 Task: Look for space in Agogo, Ghana from 2nd June, 2023 to 15th June, 2023 for 2 adults in price range Rs.10000 to Rs.15000. Place can be entire place with 1  bedroom having 1 bed and 1 bathroom. Property type can be house, flat, guest house, hotel. Booking option can be shelf check-in. Required host language is English.
Action: Mouse moved to (556, 66)
Screenshot: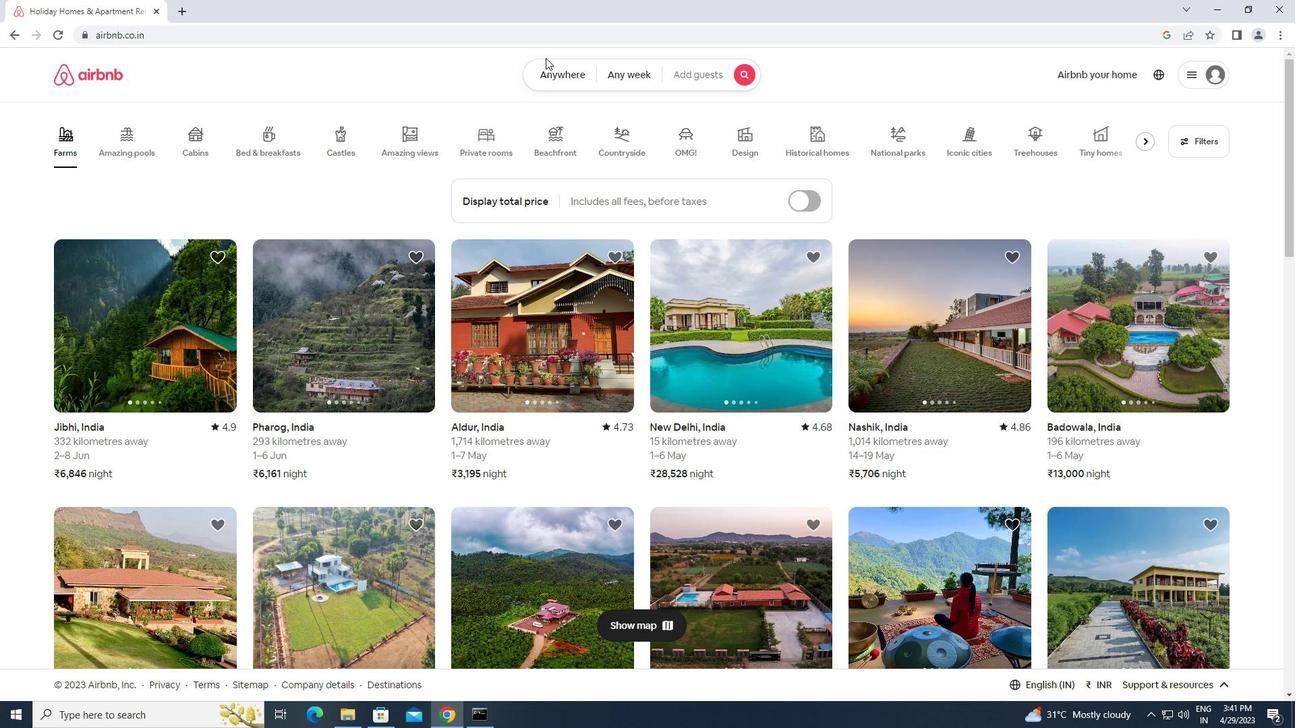 
Action: Mouse pressed left at (556, 66)
Screenshot: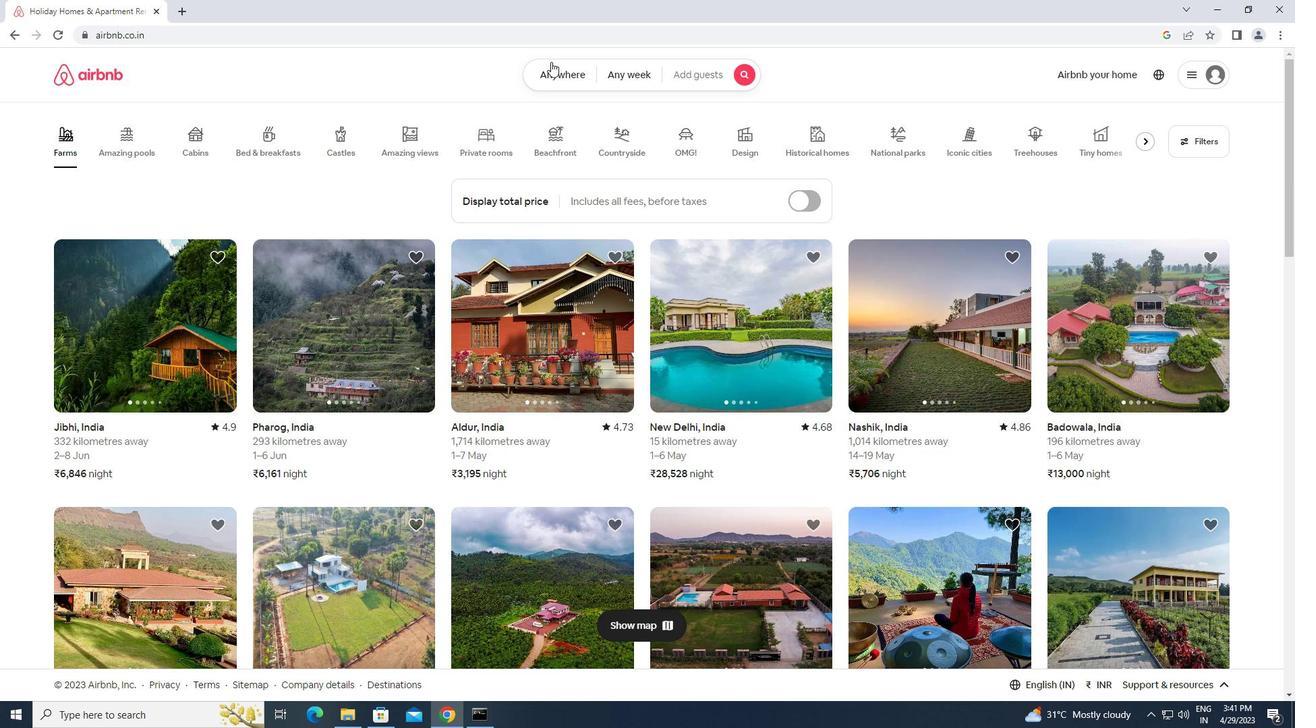 
Action: Mouse moved to (488, 118)
Screenshot: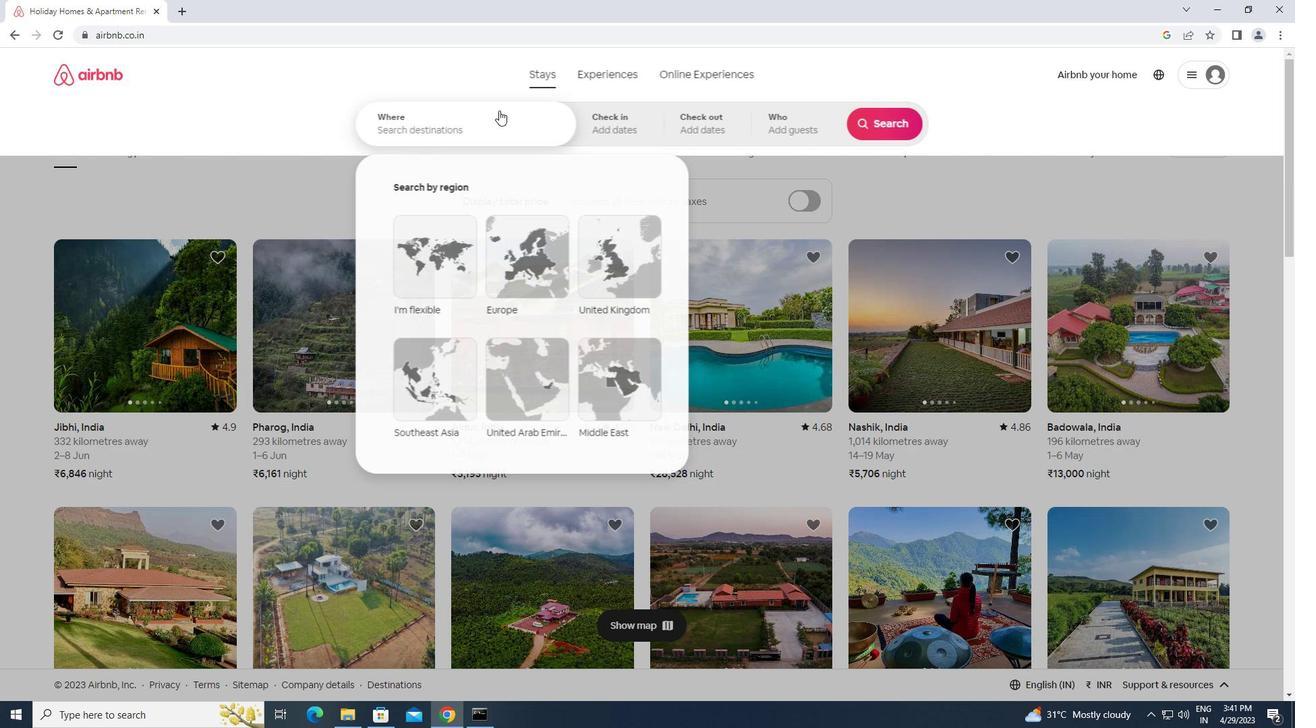
Action: Mouse pressed left at (488, 118)
Screenshot: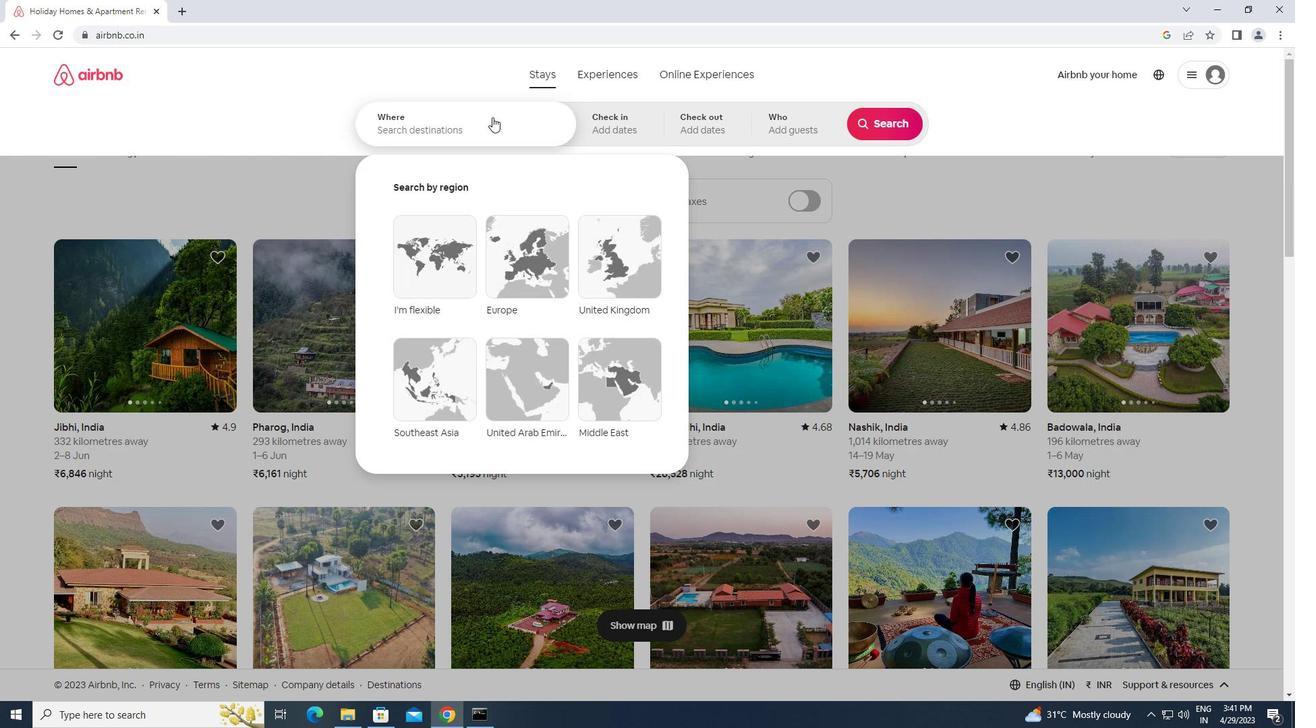 
Action: Key pressed <Key.caps_lock>a<Key.caps_lock>gogo,<Key.space><Key.caps_lock>g<Key.caps_lock>hana<Key.enter>
Screenshot: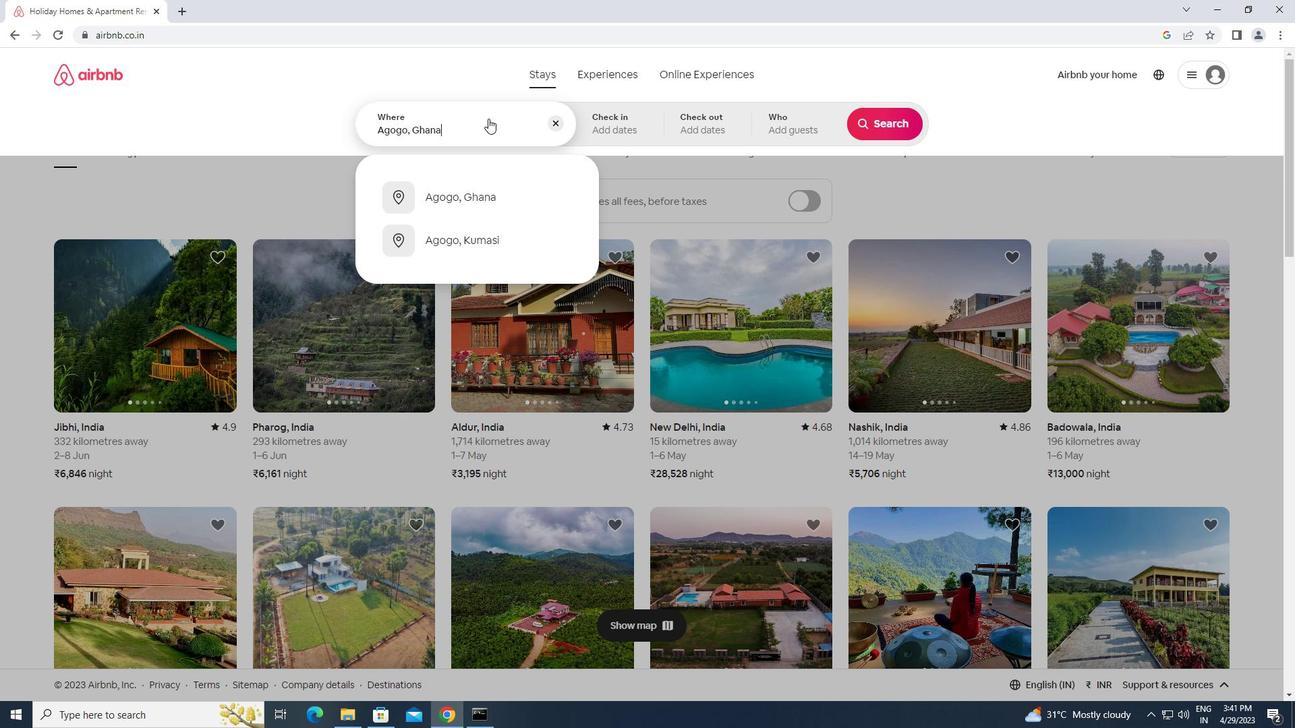 
Action: Mouse moved to (880, 232)
Screenshot: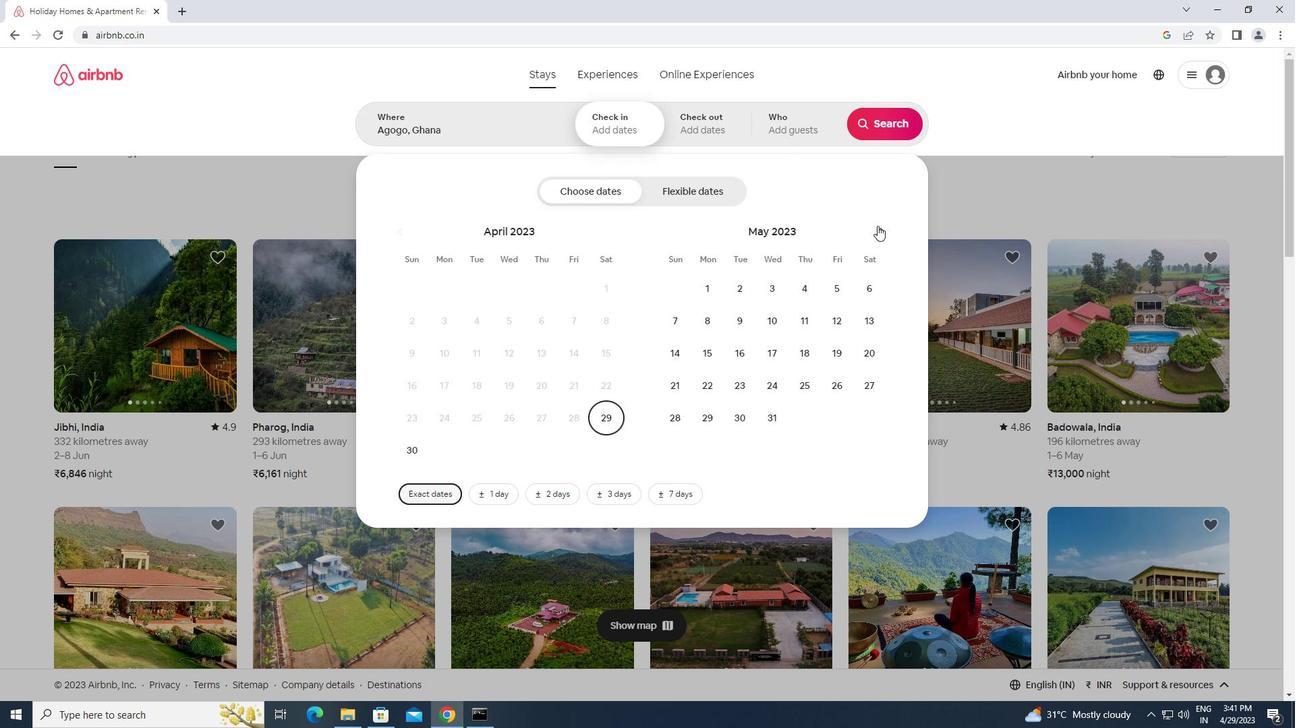
Action: Mouse pressed left at (880, 232)
Screenshot: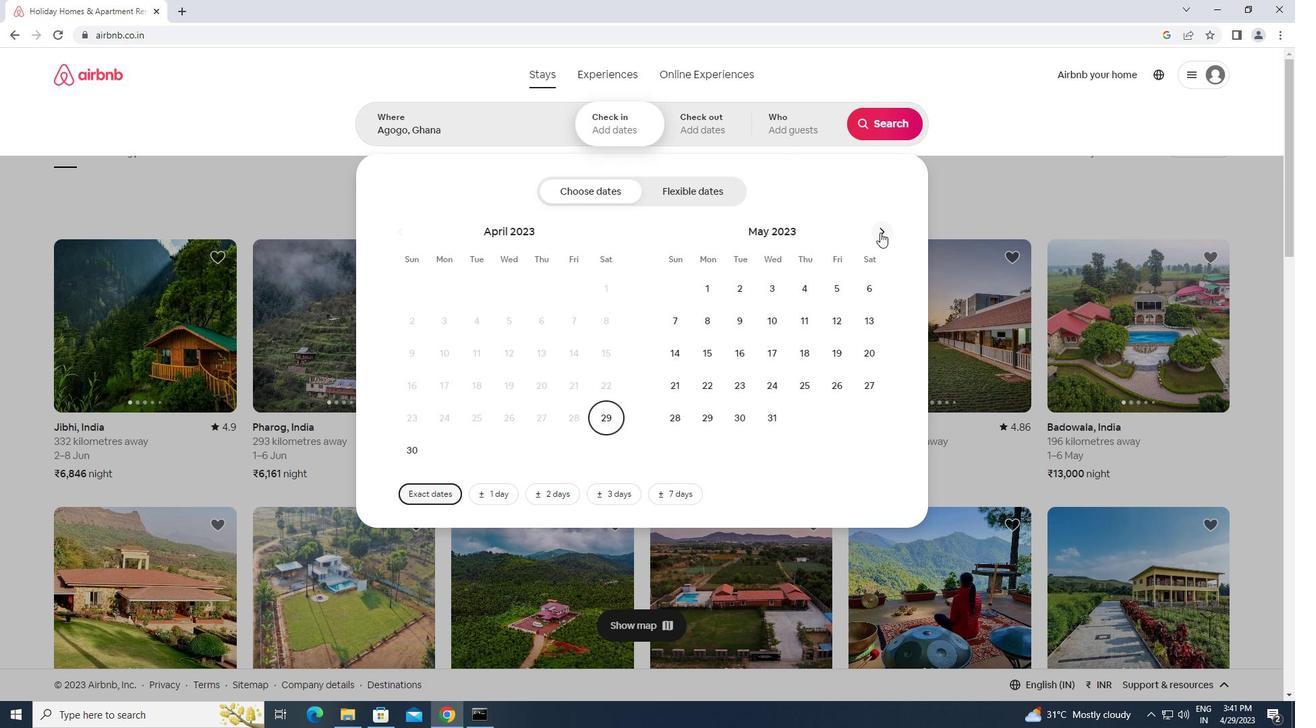 
Action: Mouse moved to (837, 289)
Screenshot: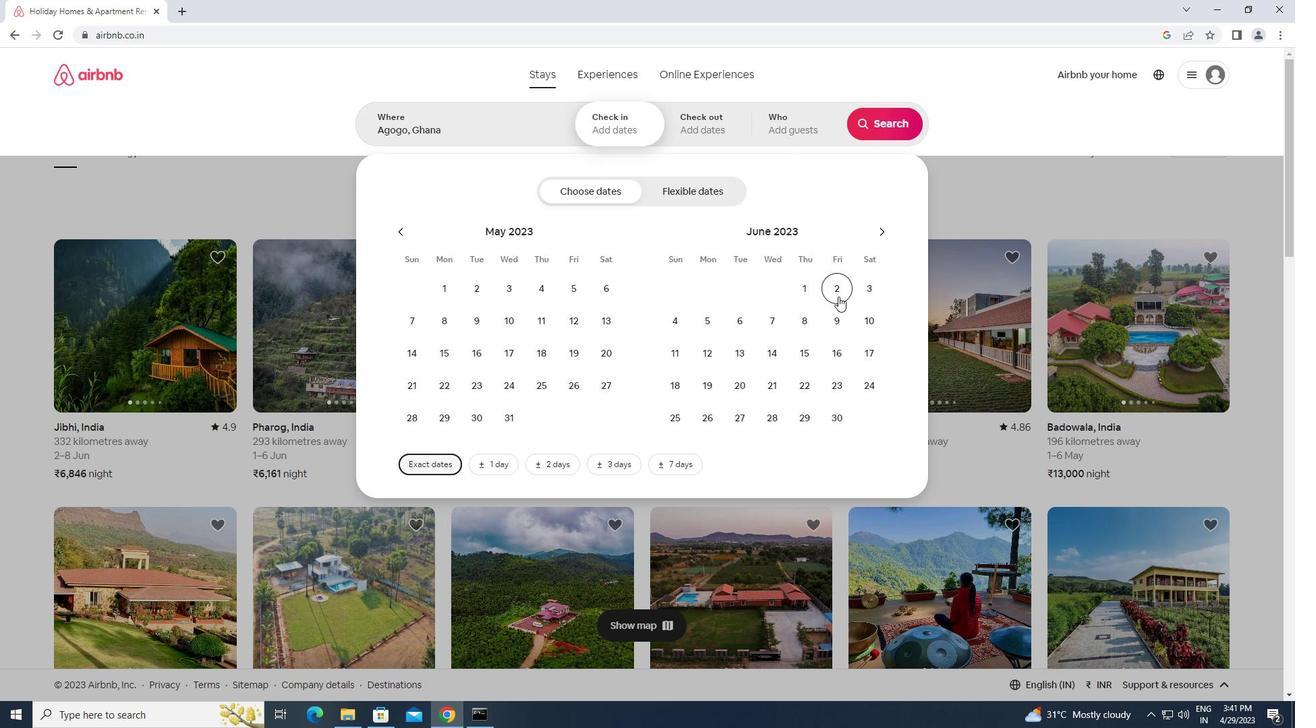 
Action: Mouse pressed left at (837, 289)
Screenshot: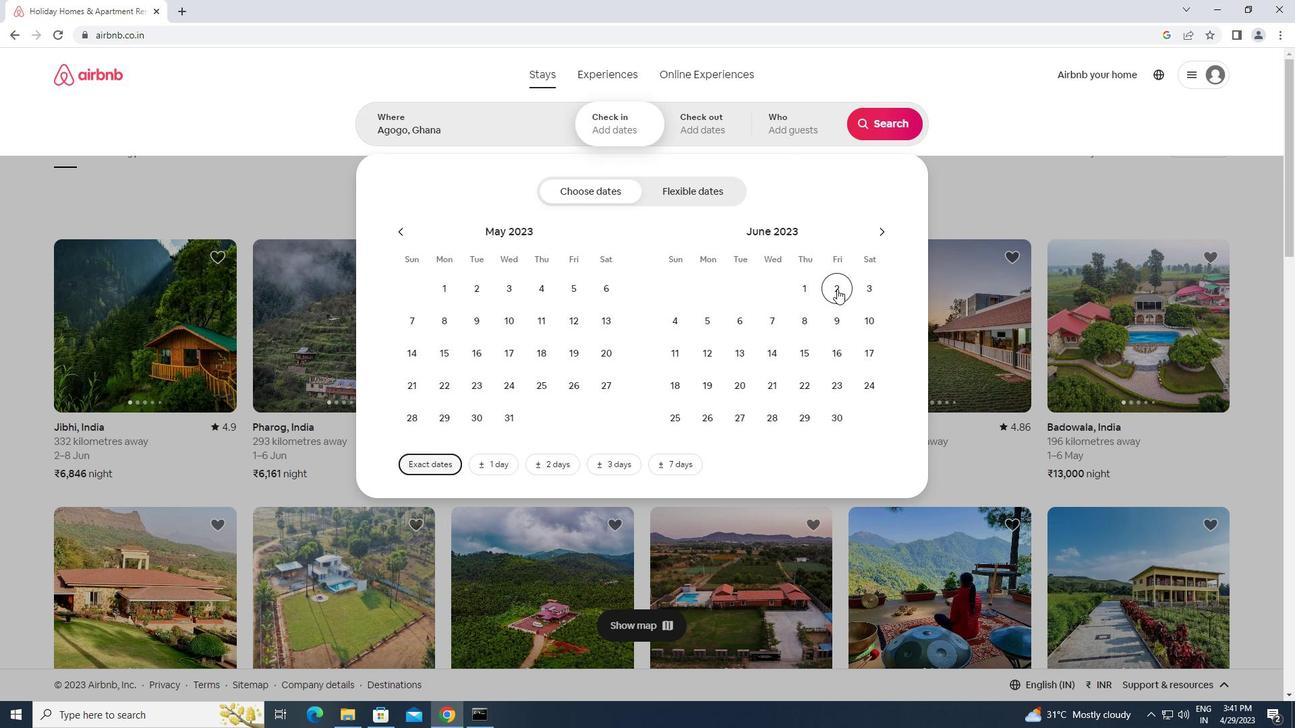 
Action: Mouse moved to (811, 348)
Screenshot: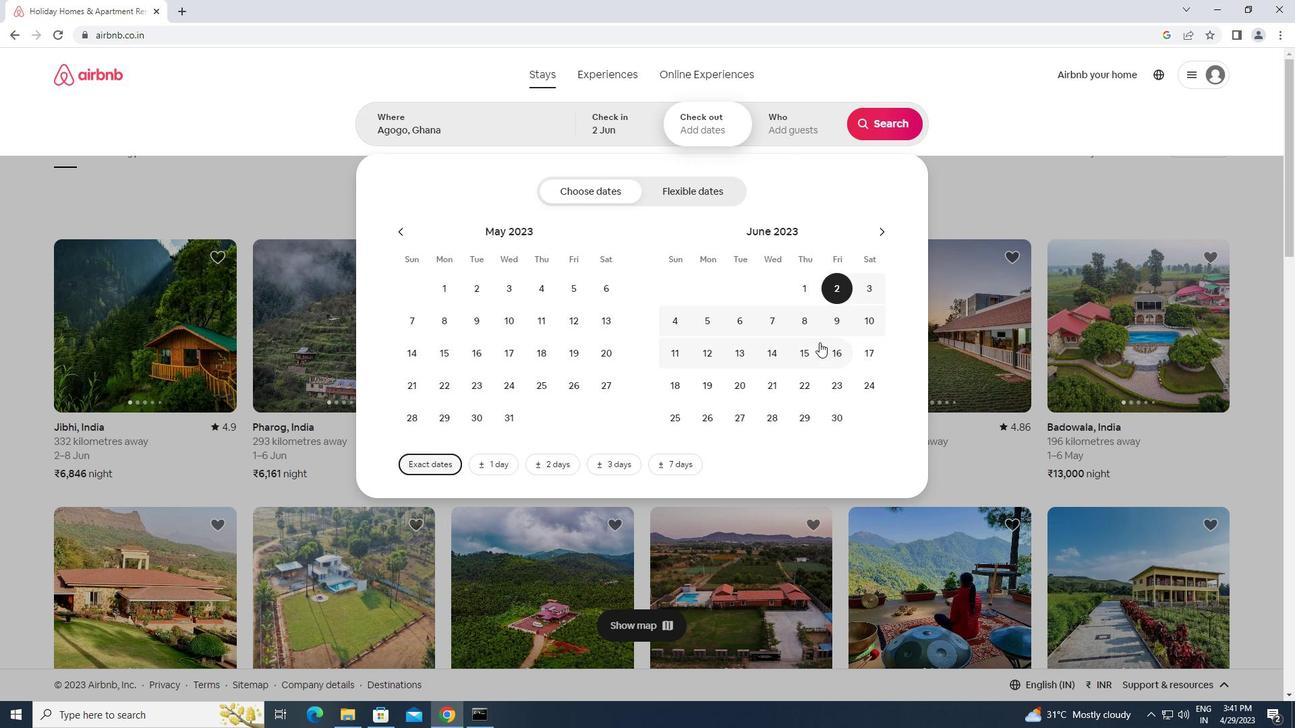 
Action: Mouse pressed left at (811, 348)
Screenshot: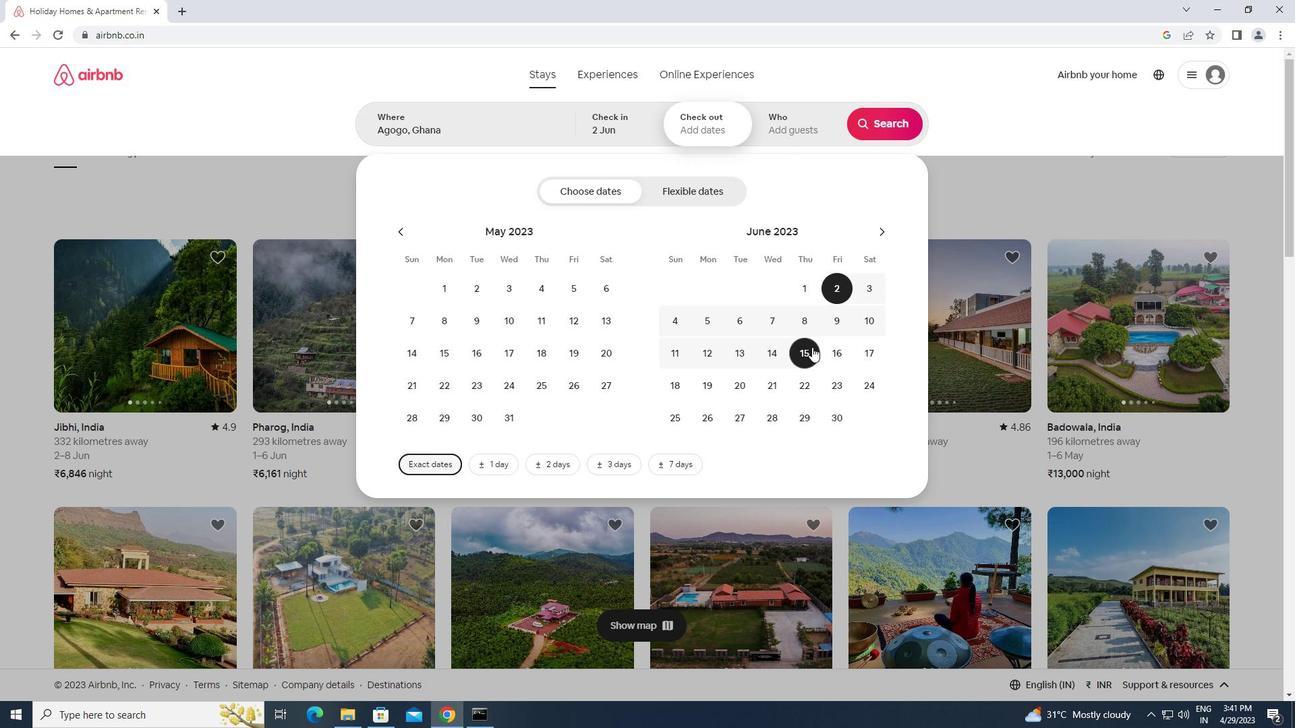 
Action: Mouse moved to (799, 126)
Screenshot: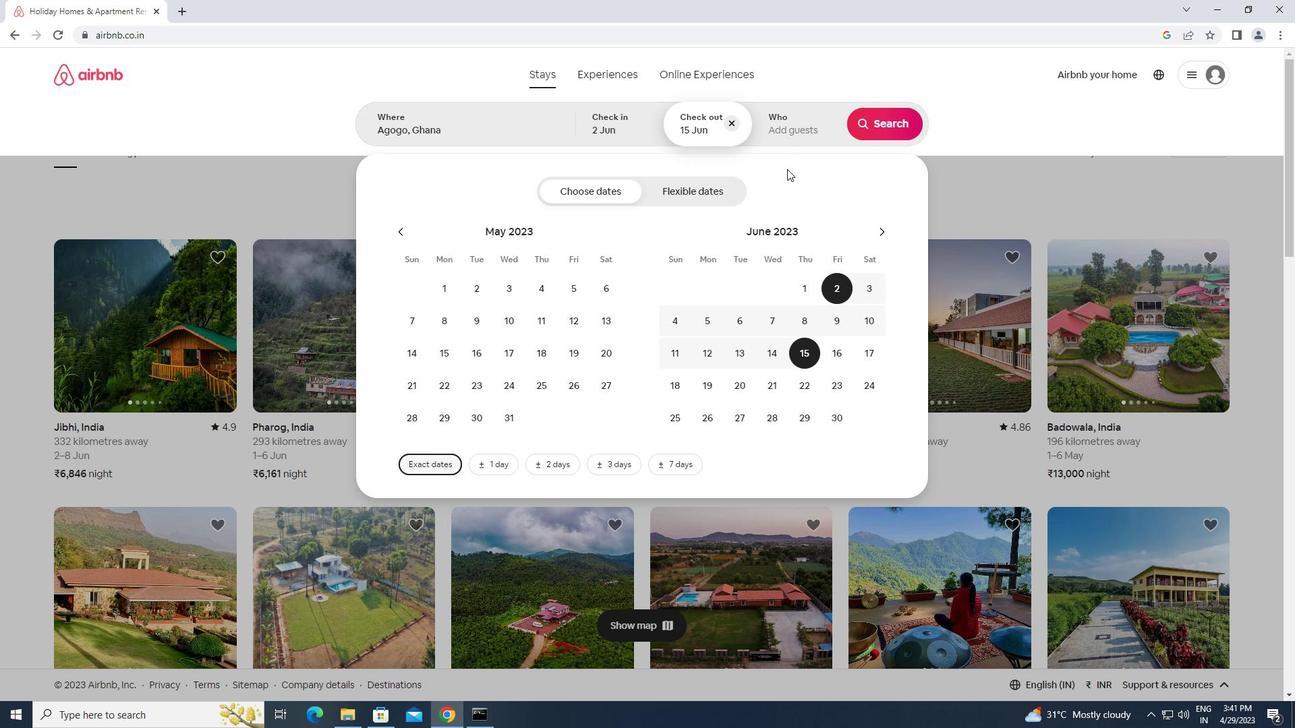 
Action: Mouse pressed left at (799, 126)
Screenshot: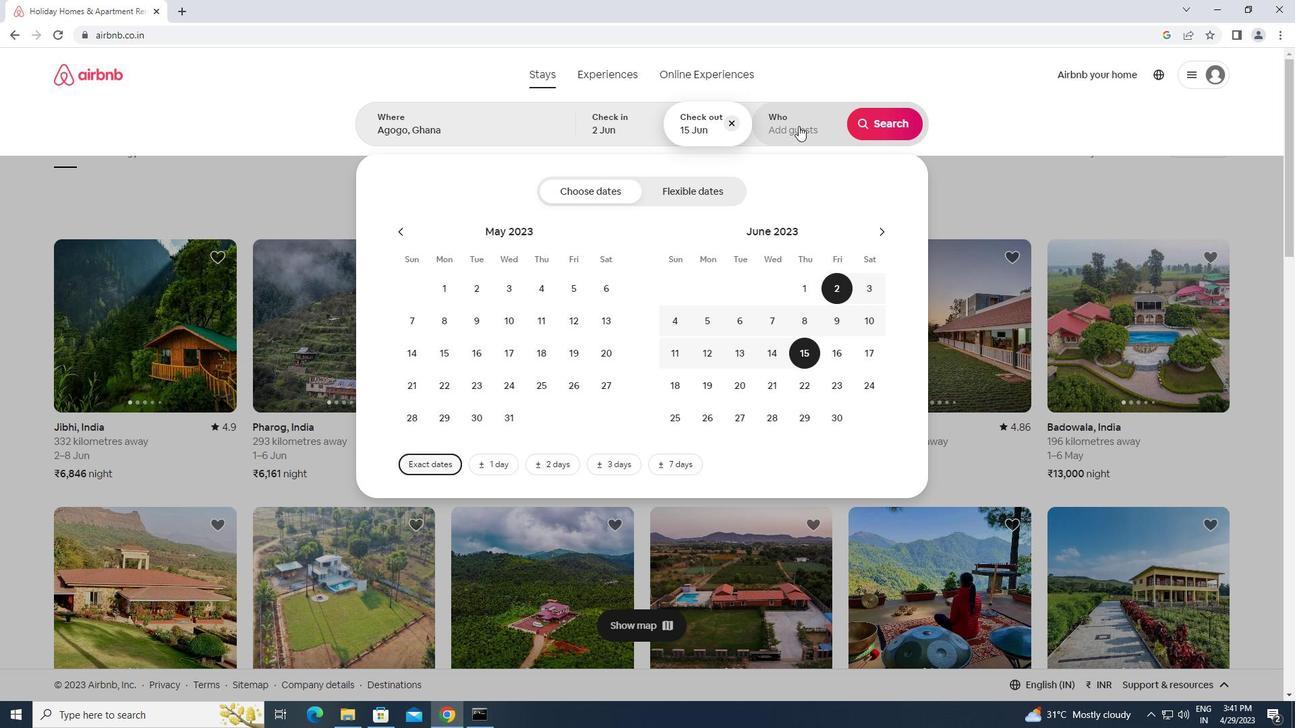 
Action: Mouse moved to (886, 191)
Screenshot: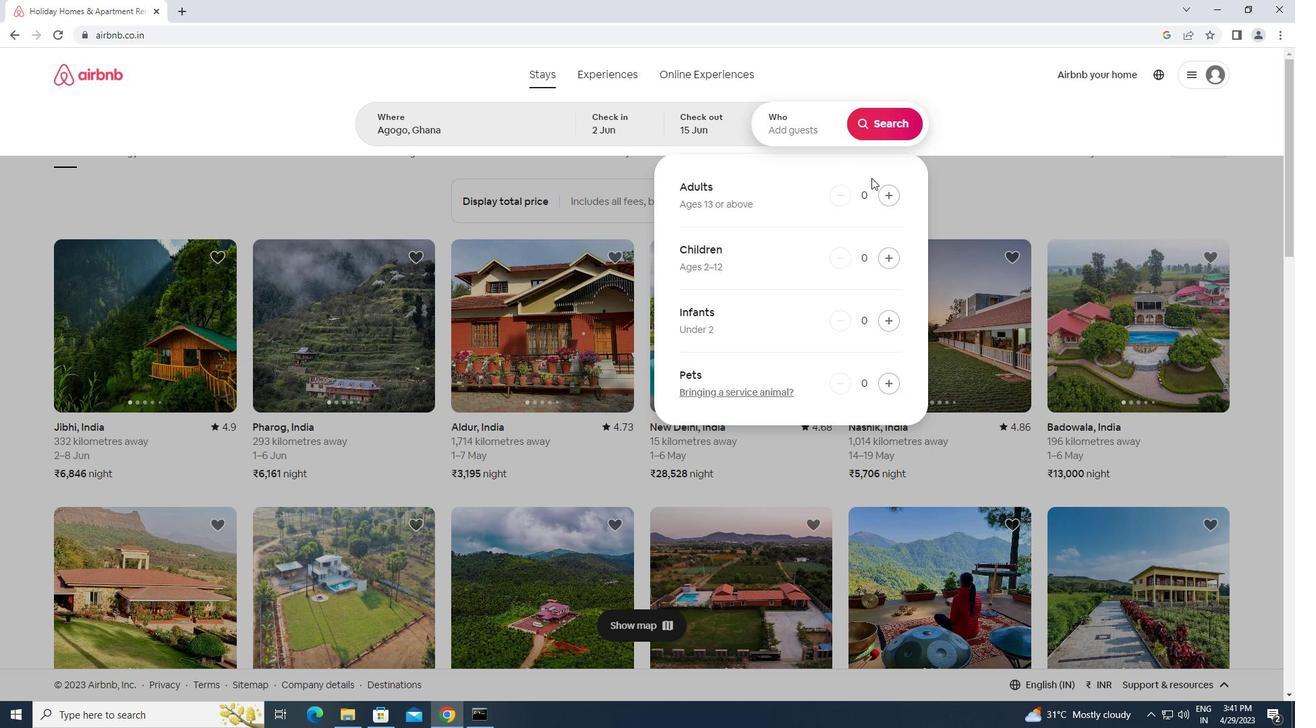 
Action: Mouse pressed left at (886, 191)
Screenshot: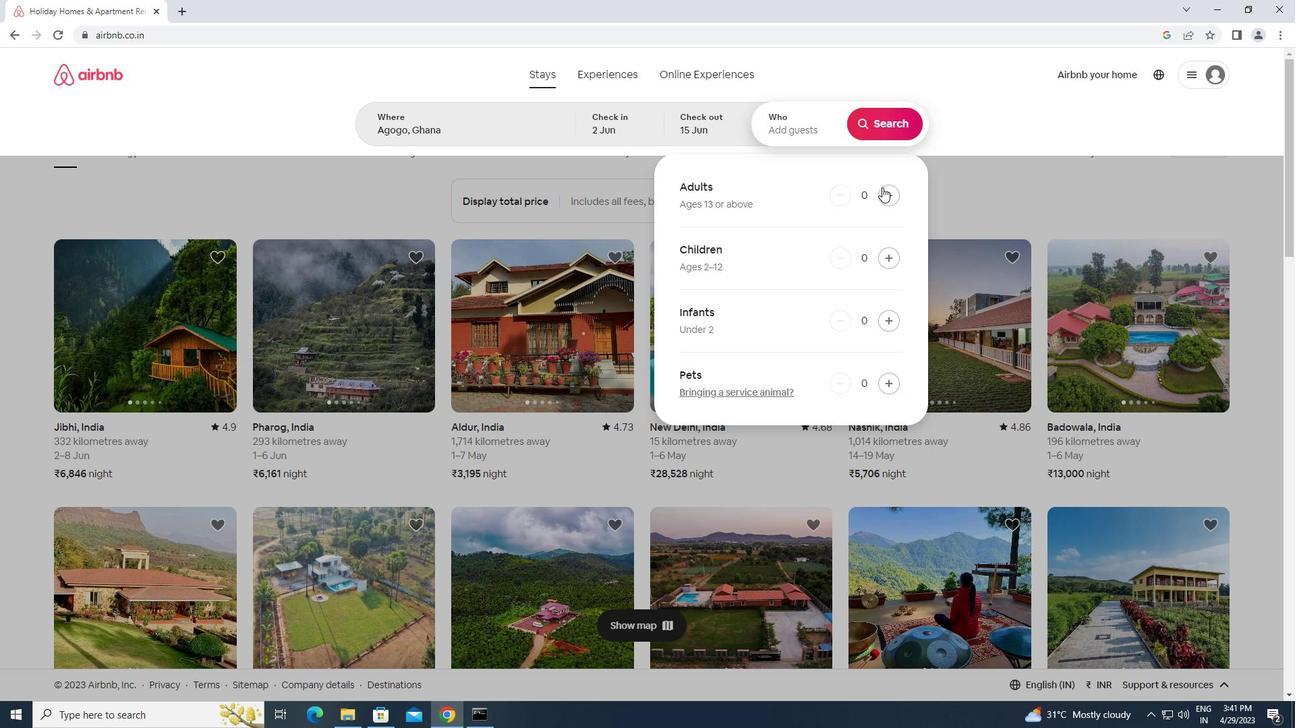 
Action: Mouse pressed left at (886, 191)
Screenshot: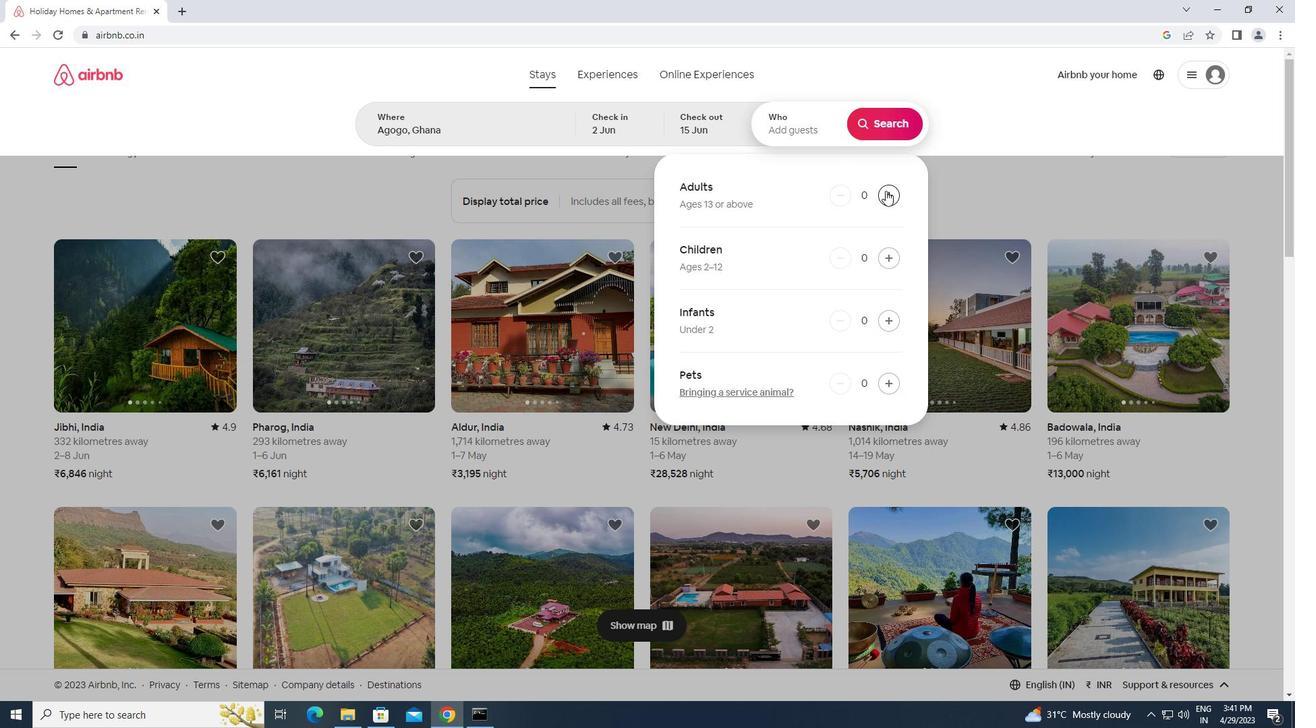 
Action: Mouse moved to (868, 121)
Screenshot: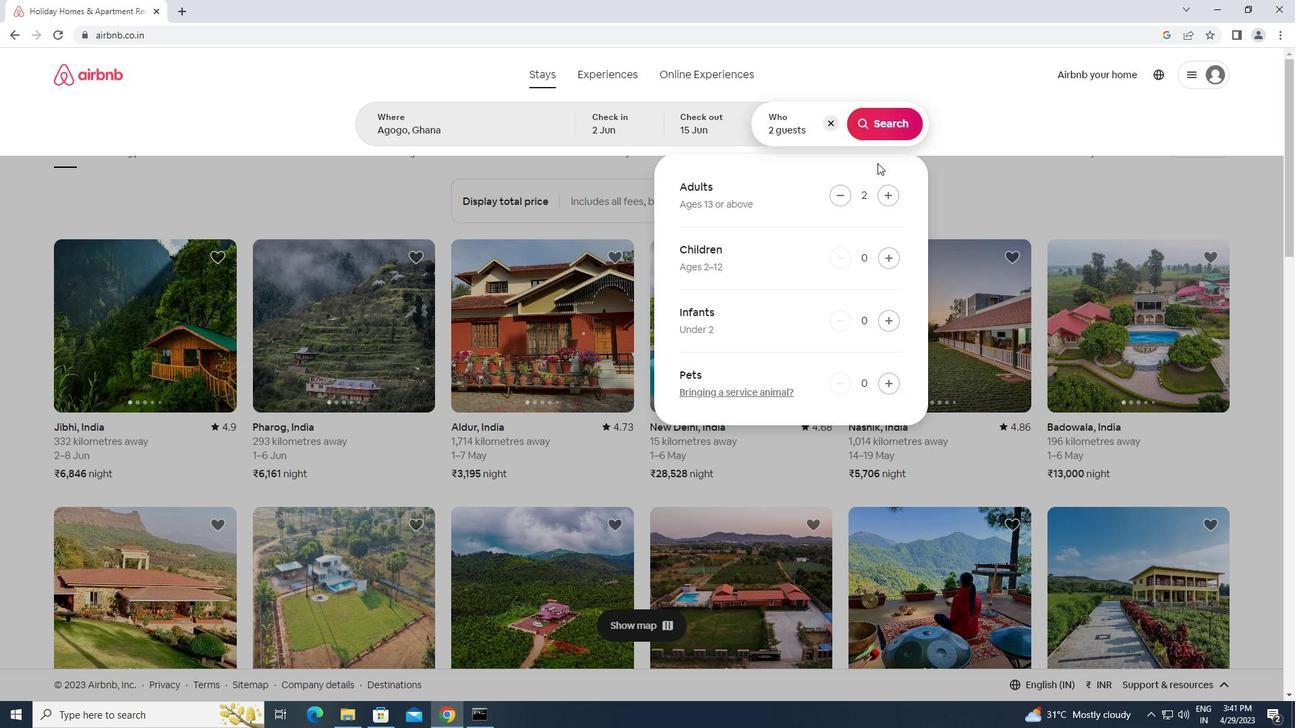 
Action: Mouse pressed left at (868, 121)
Screenshot: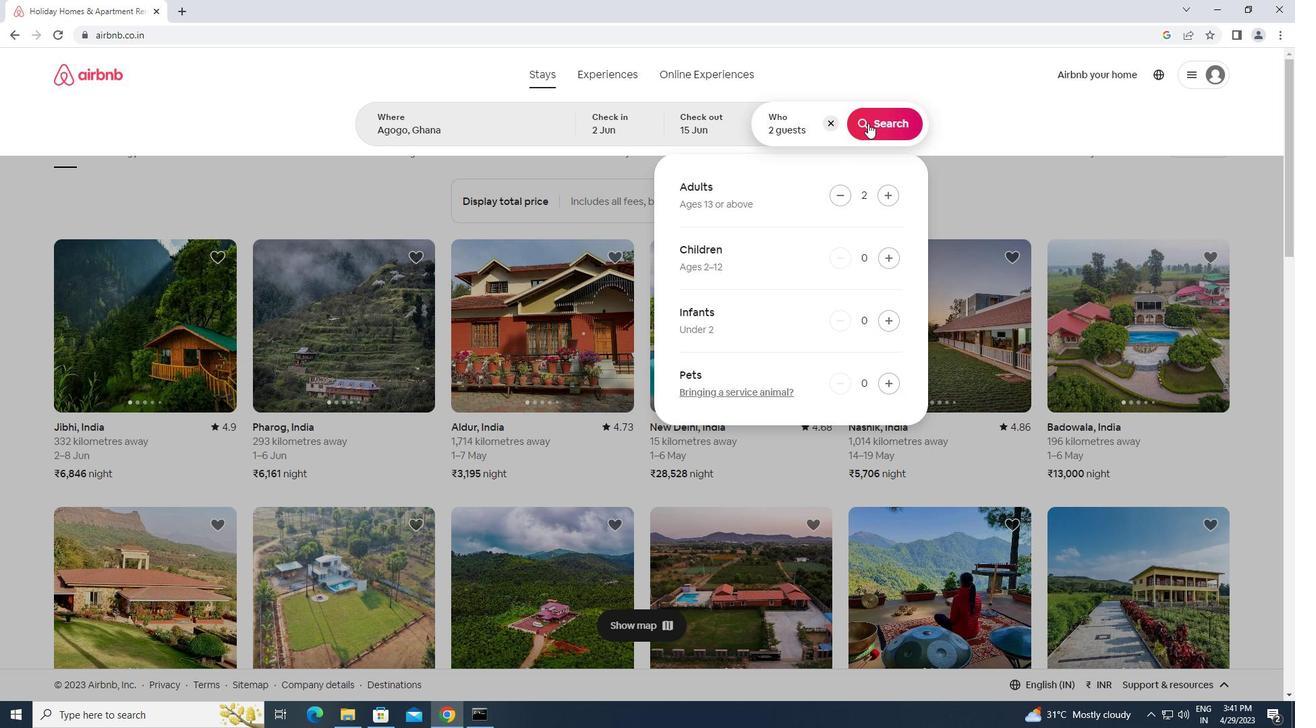 
Action: Mouse moved to (1229, 126)
Screenshot: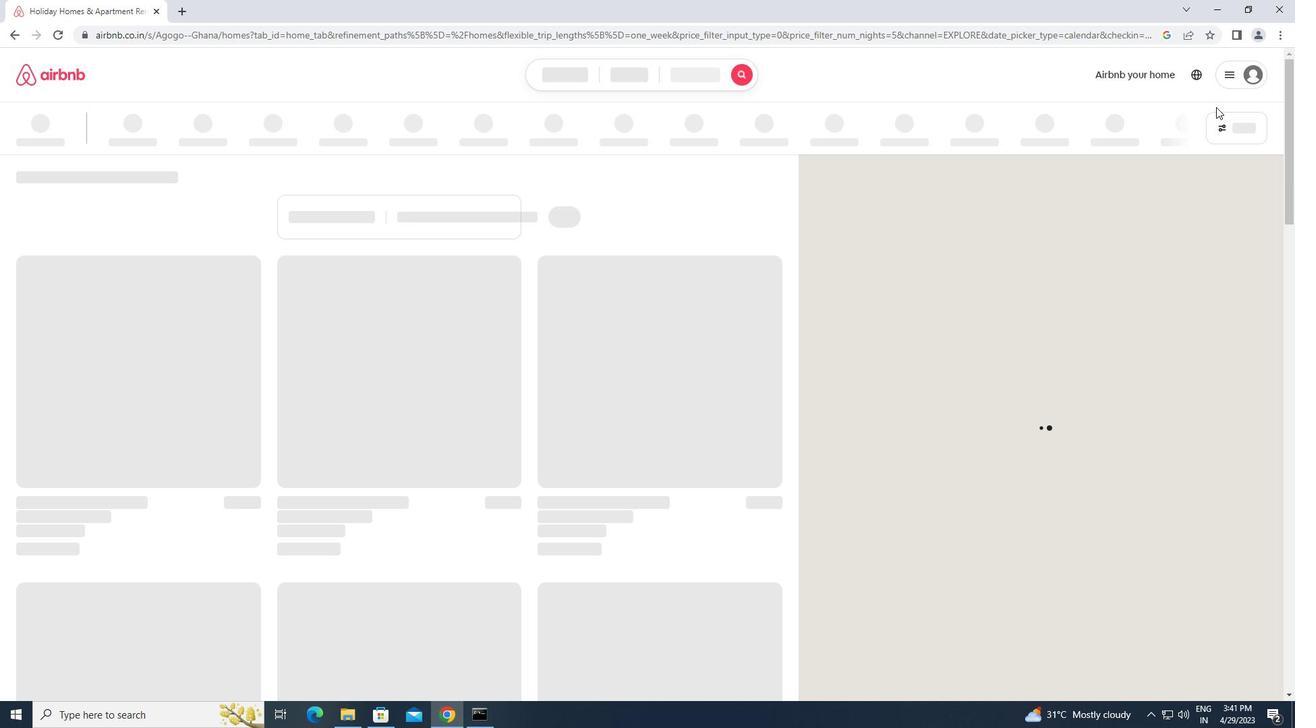 
Action: Mouse pressed left at (1229, 126)
Screenshot: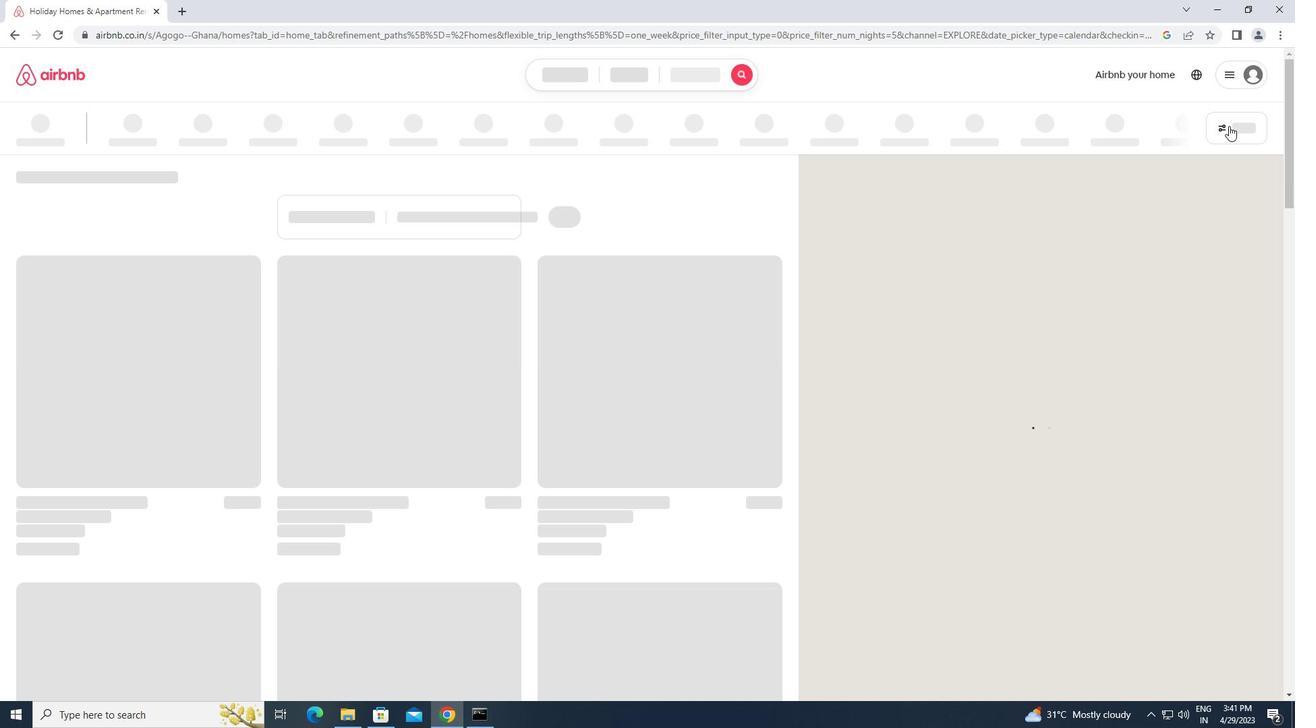 
Action: Mouse moved to (559, 296)
Screenshot: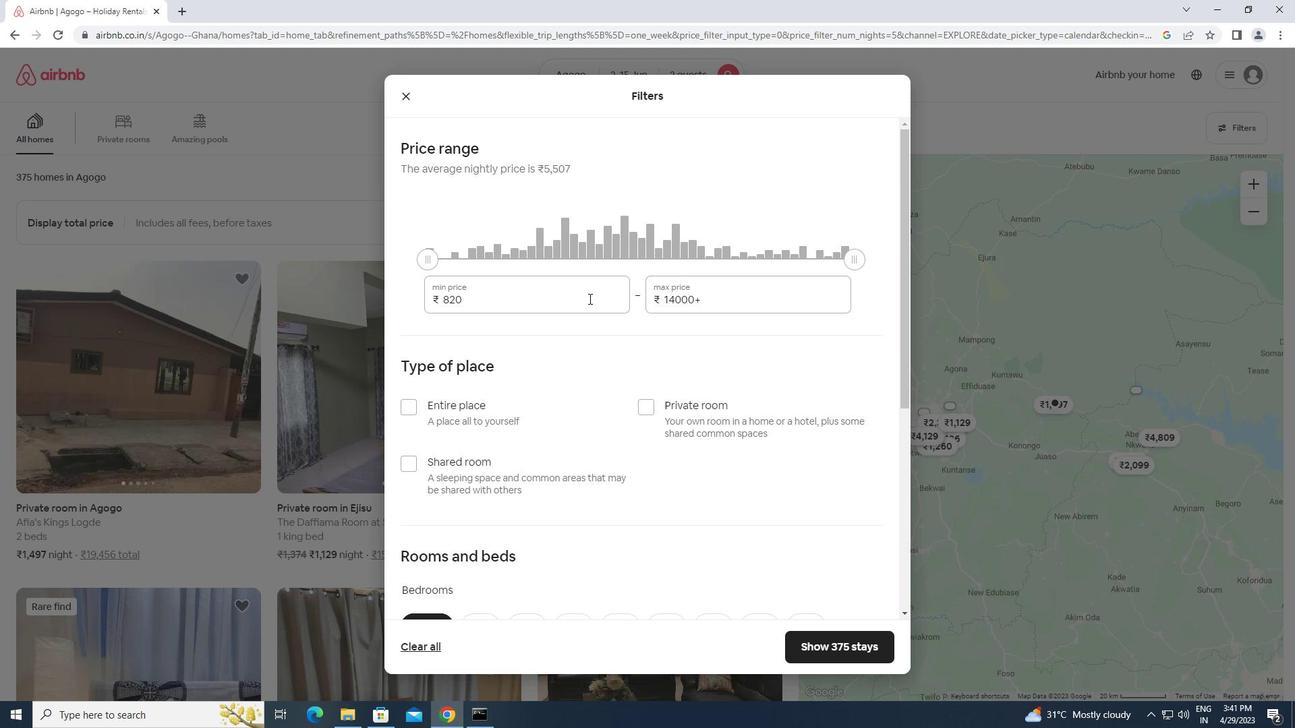
Action: Mouse pressed left at (559, 296)
Screenshot: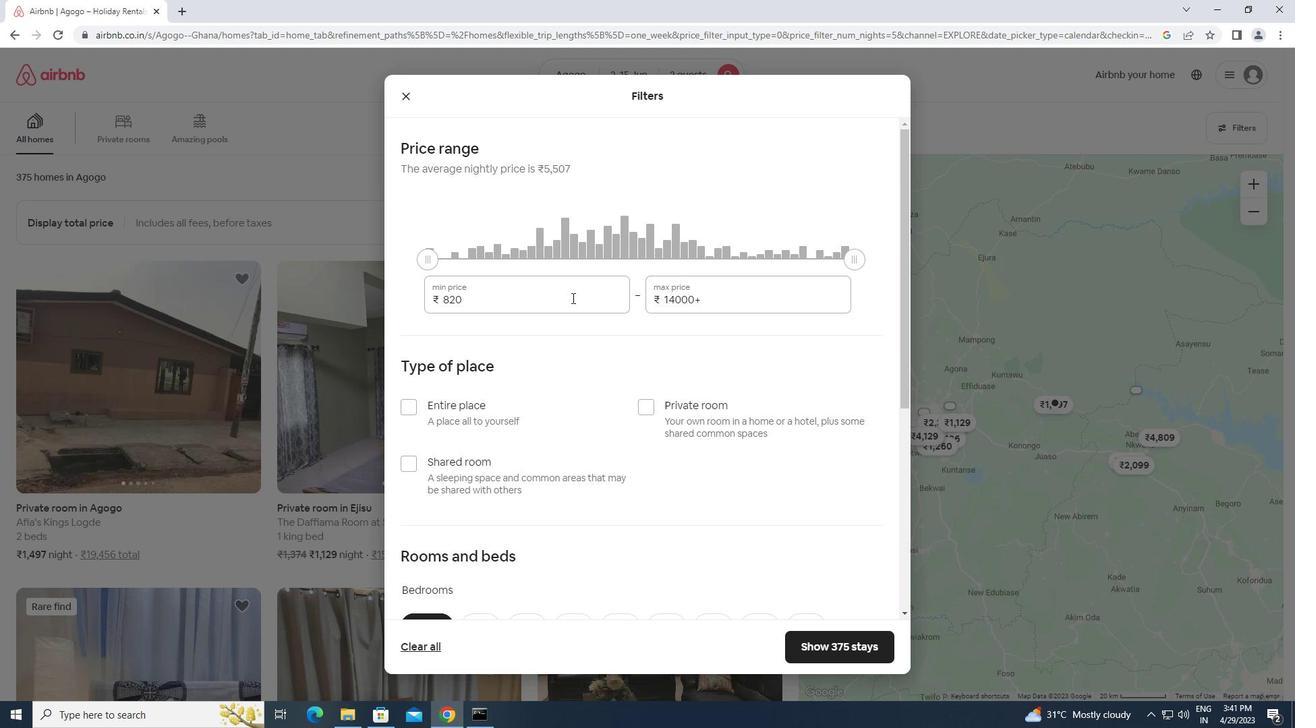 
Action: Mouse moved to (417, 309)
Screenshot: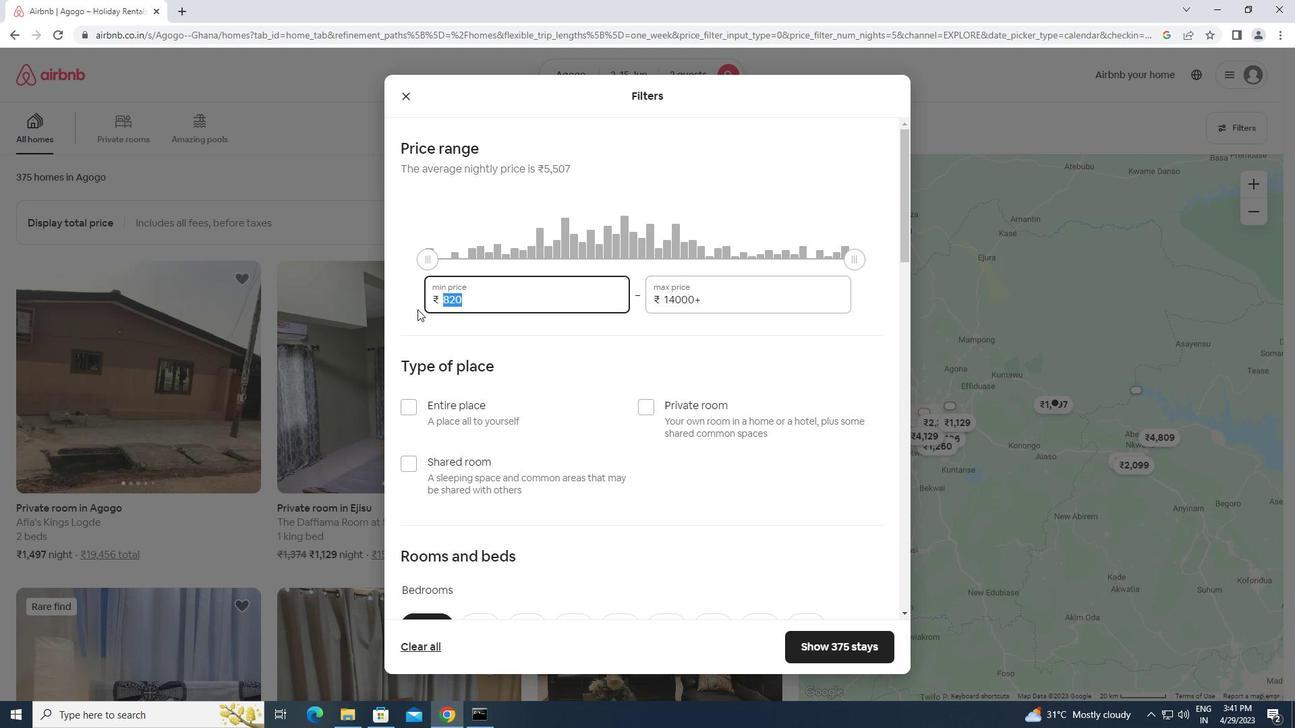 
Action: Key pressed 10000<Key.tab><Key.backspace><Key.backspace><Key.backspace><Key.backspace><Key.backspace><Key.backspace><Key.backspace><Key.backspace><Key.backspace><Key.backspace><Key.backspace><Key.backspace><Key.backspace><Key.backspace><Key.backspace><Key.backspace><Key.backspace>15000
Screenshot: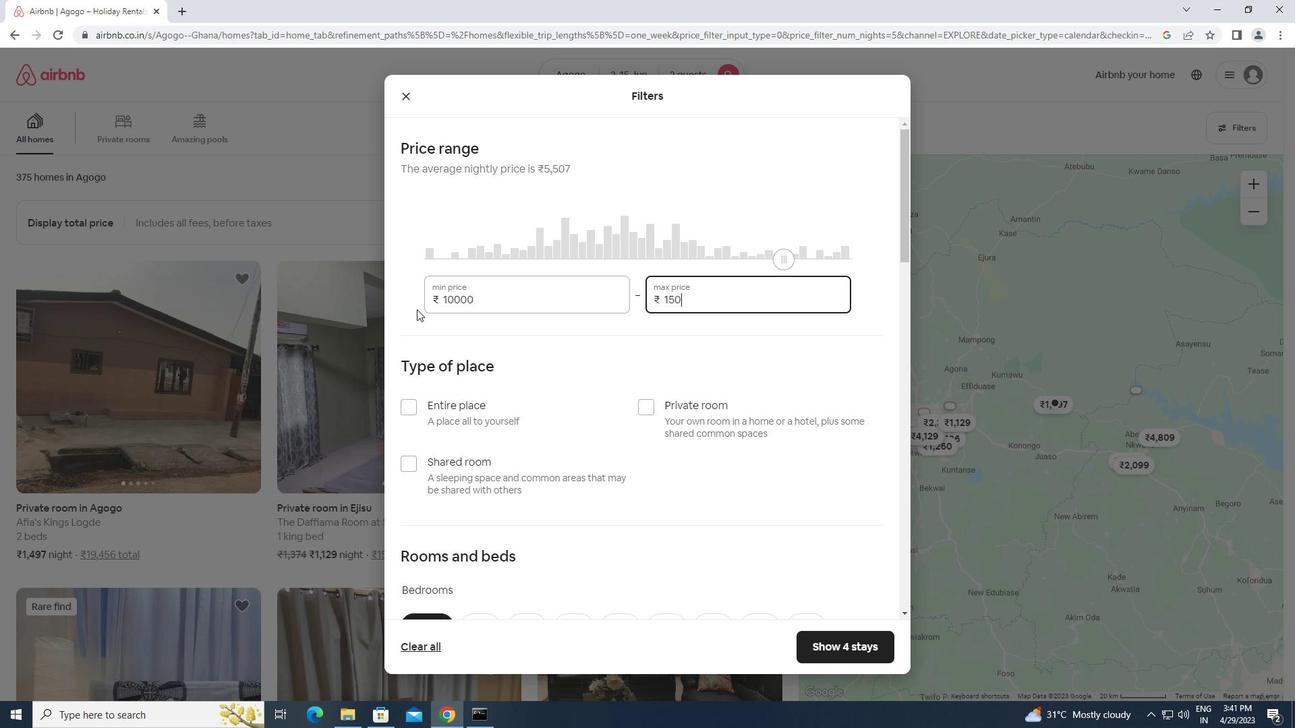 
Action: Mouse moved to (419, 406)
Screenshot: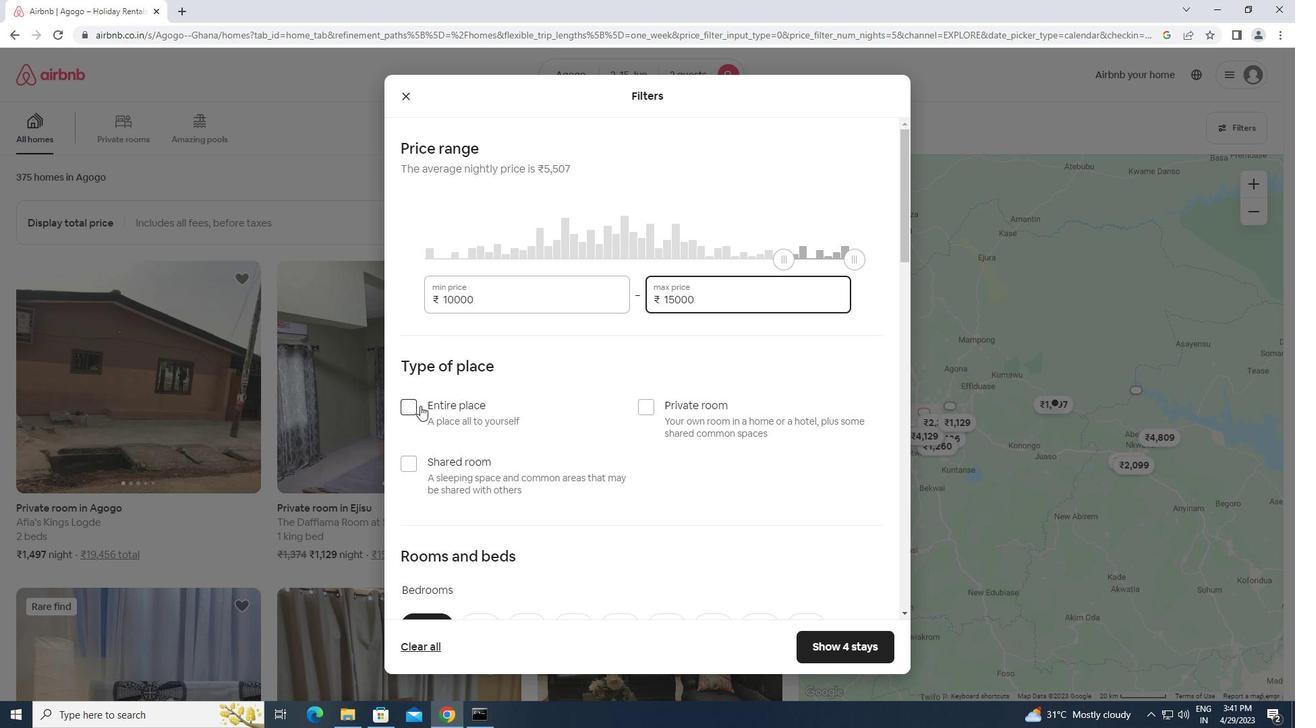 
Action: Mouse pressed left at (419, 406)
Screenshot: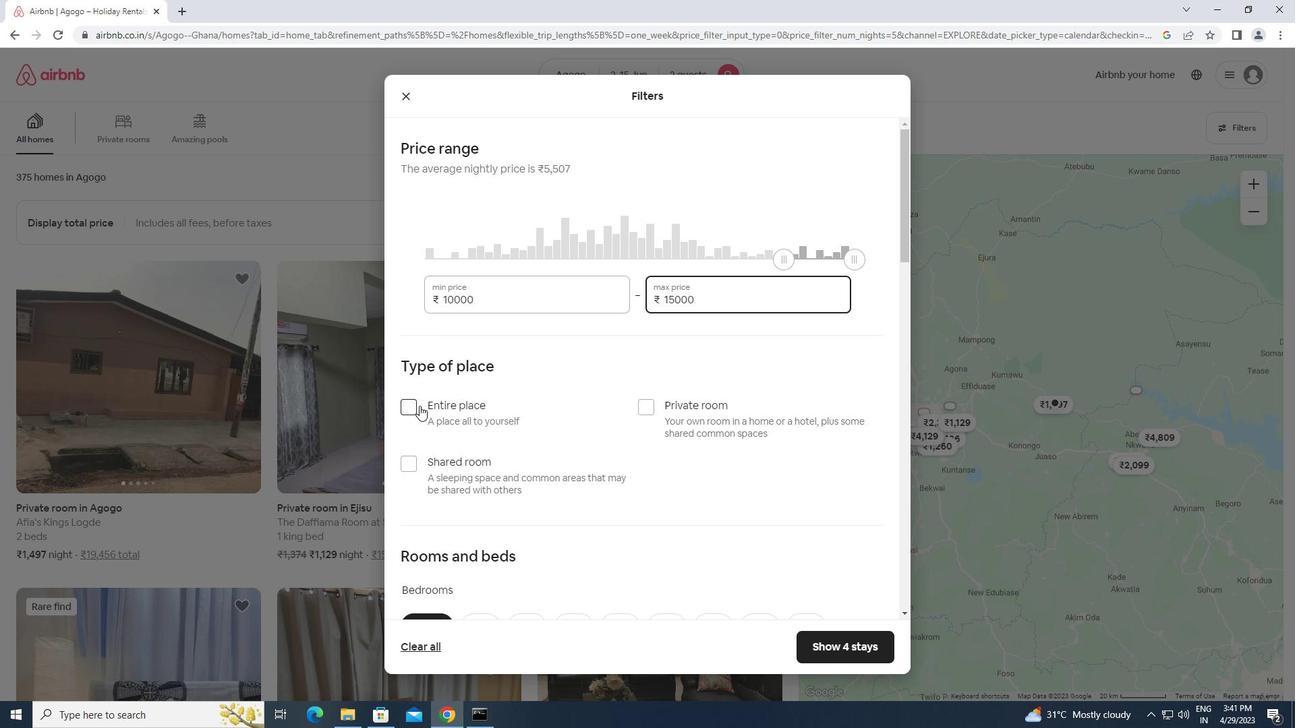 
Action: Mouse moved to (593, 369)
Screenshot: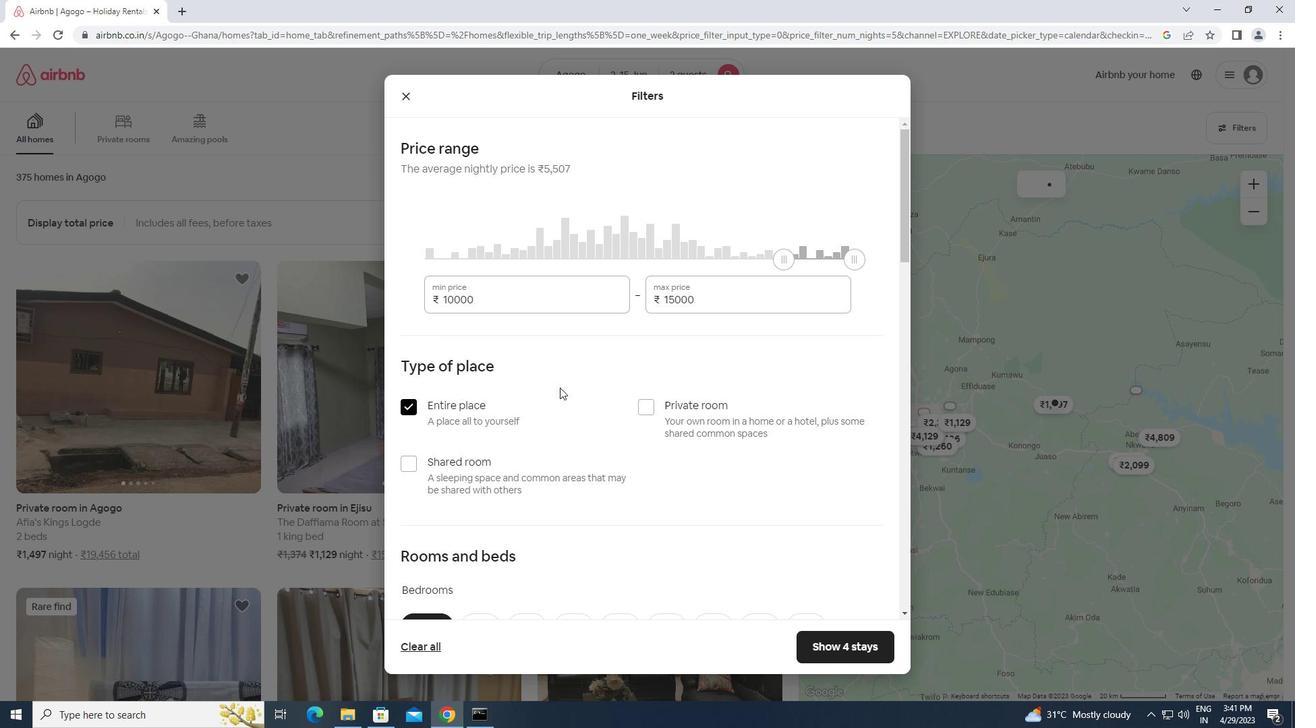 
Action: Mouse scrolled (593, 369) with delta (0, 0)
Screenshot: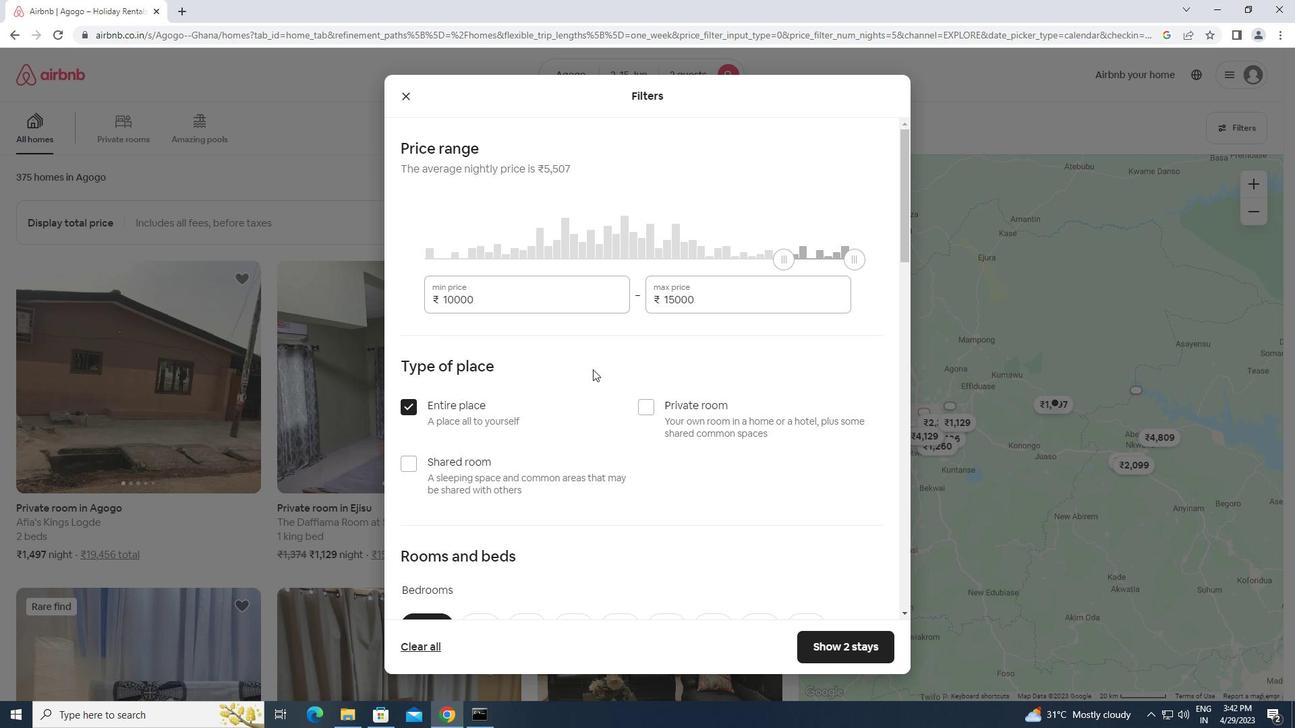 
Action: Mouse scrolled (593, 369) with delta (0, 0)
Screenshot: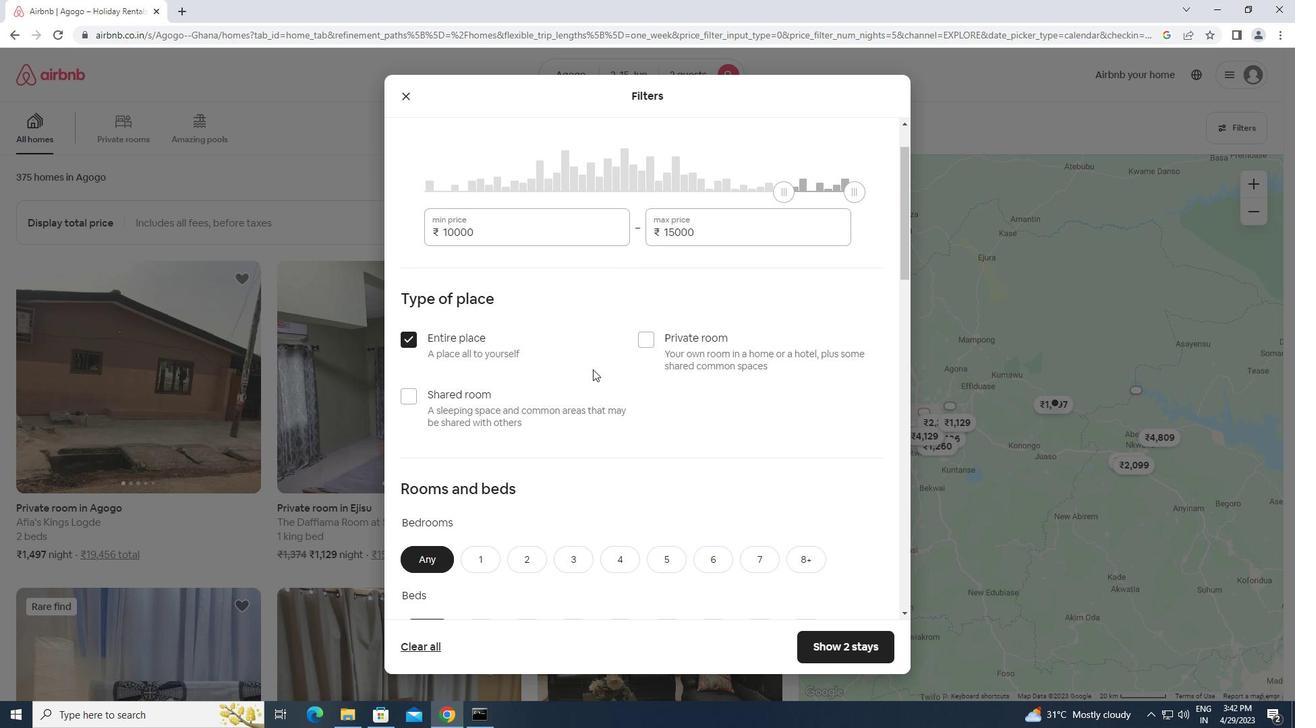 
Action: Mouse moved to (575, 383)
Screenshot: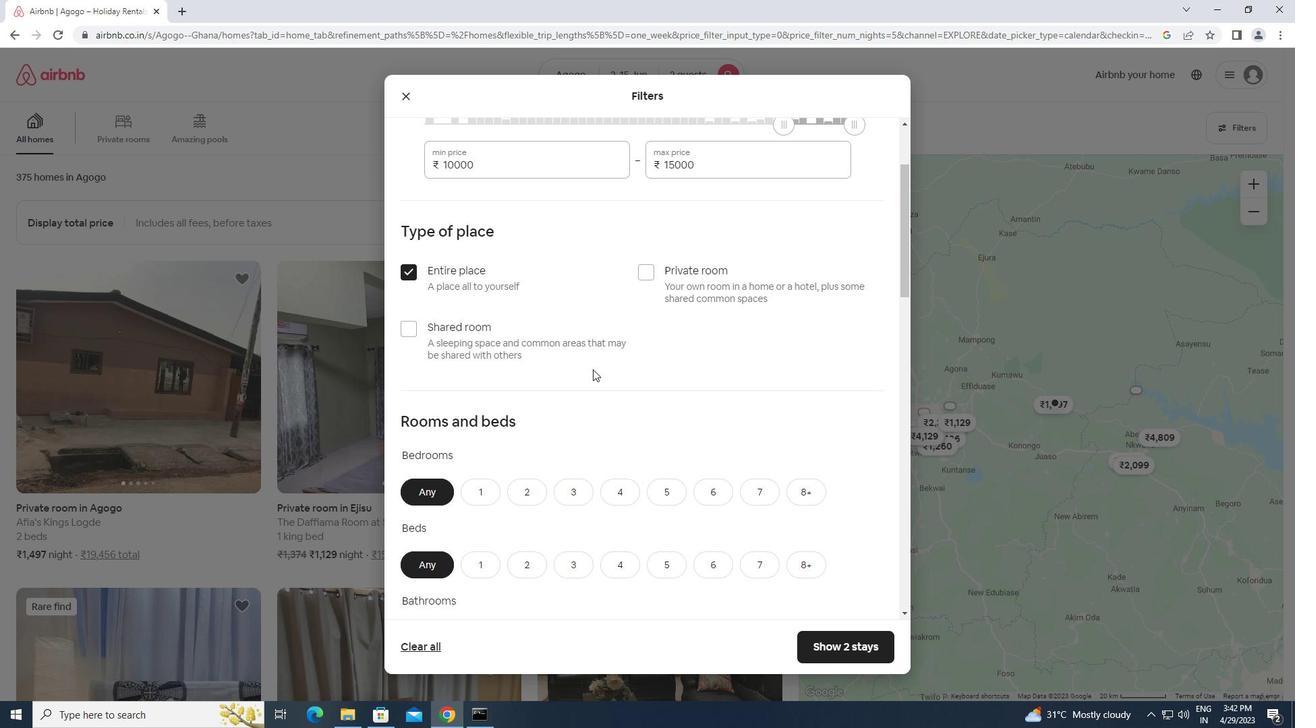 
Action: Mouse scrolled (575, 382) with delta (0, 0)
Screenshot: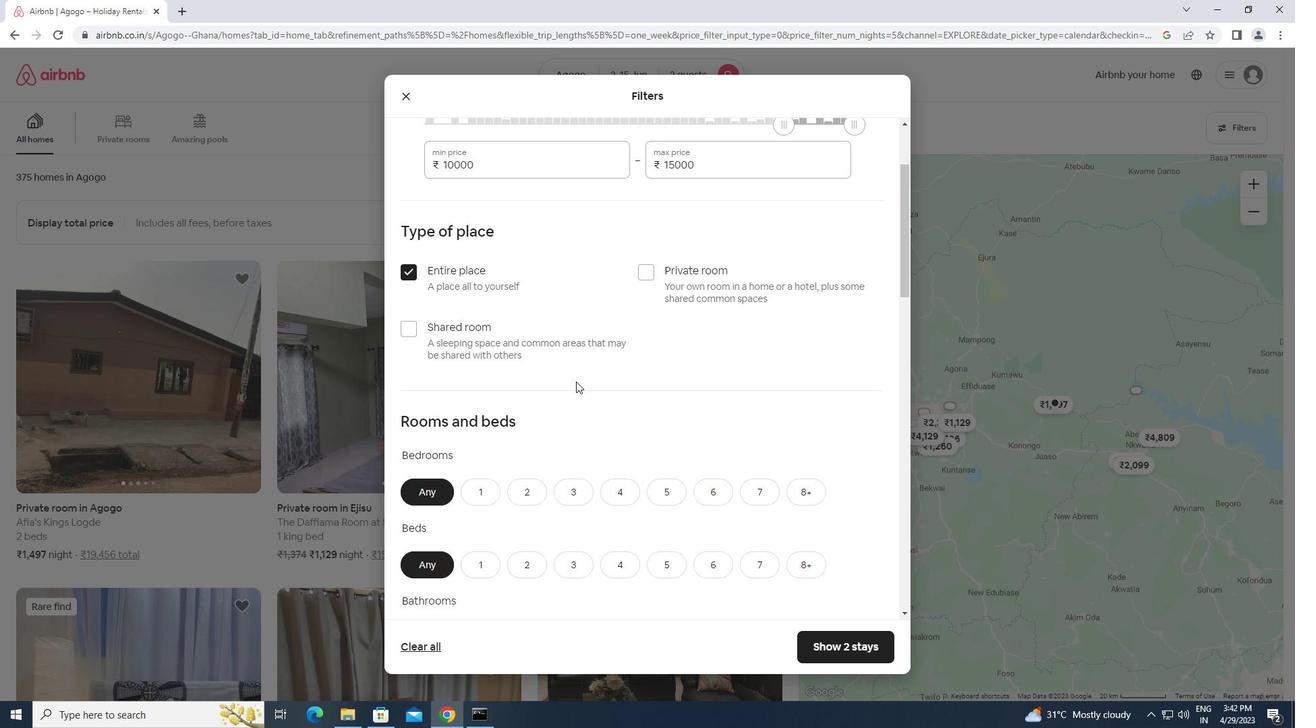 
Action: Mouse scrolled (575, 382) with delta (0, 0)
Screenshot: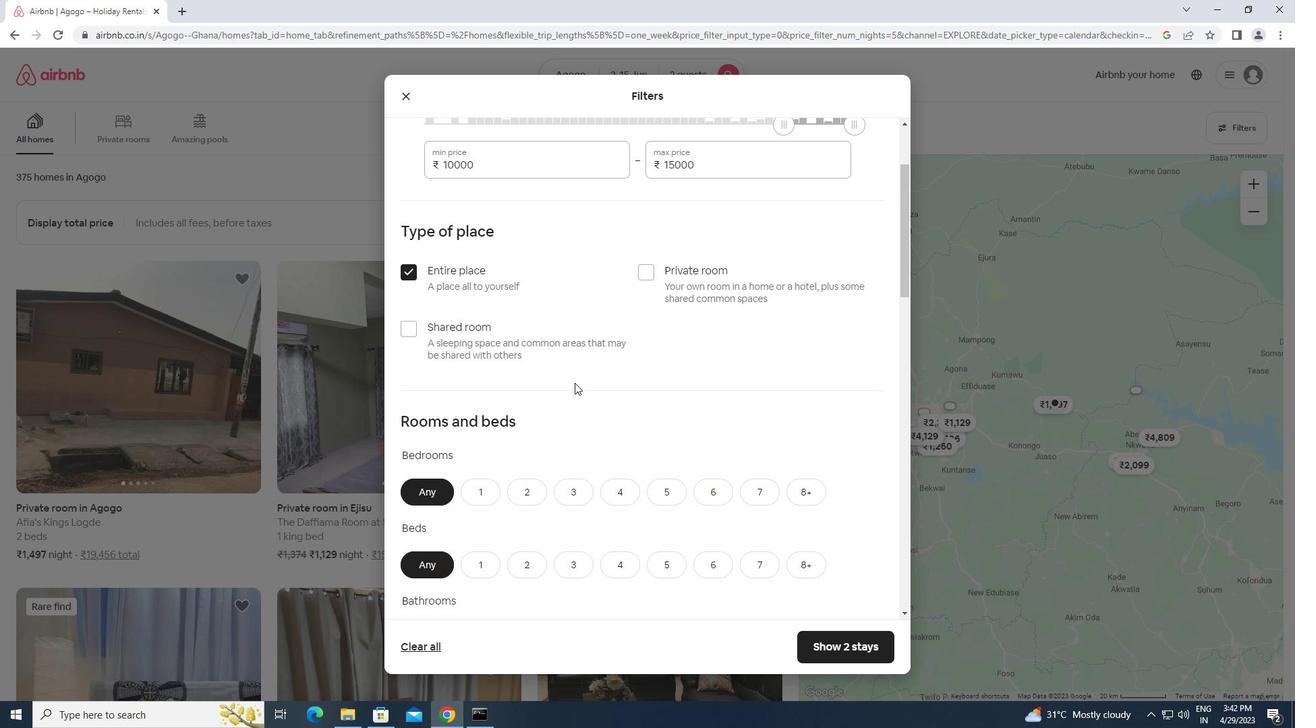 
Action: Mouse moved to (477, 355)
Screenshot: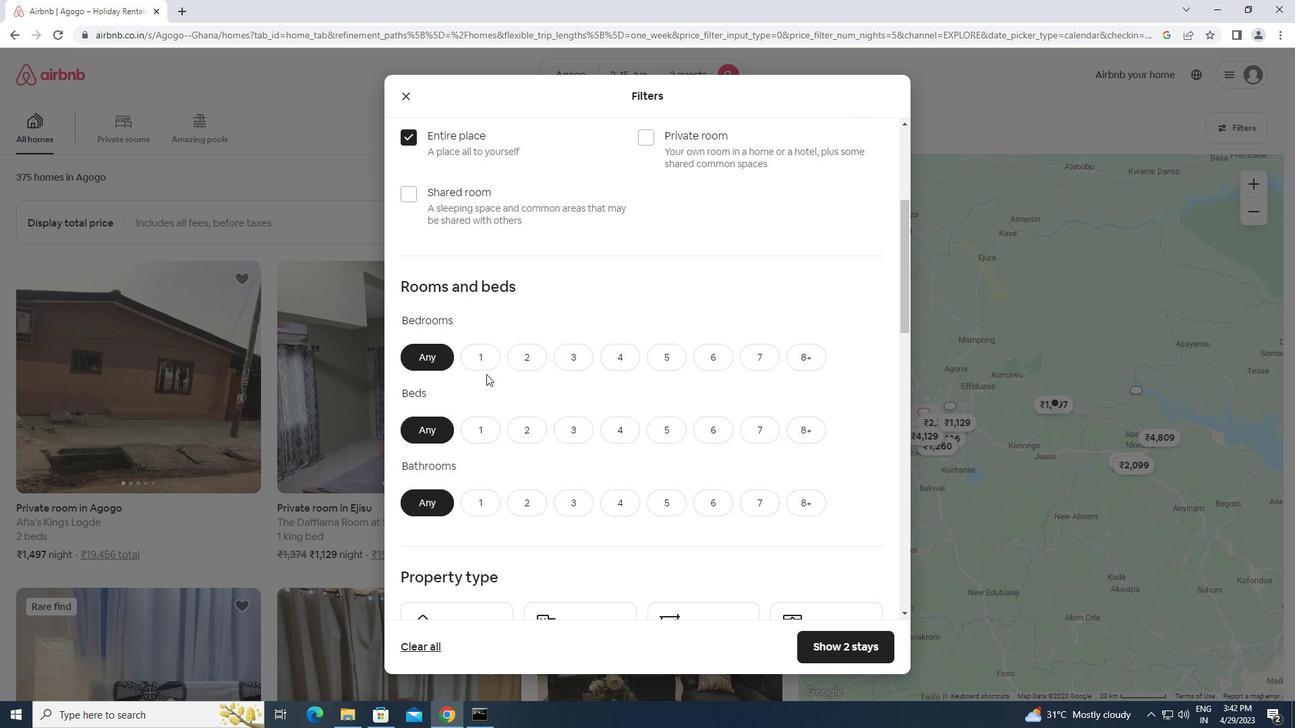 
Action: Mouse pressed left at (477, 355)
Screenshot: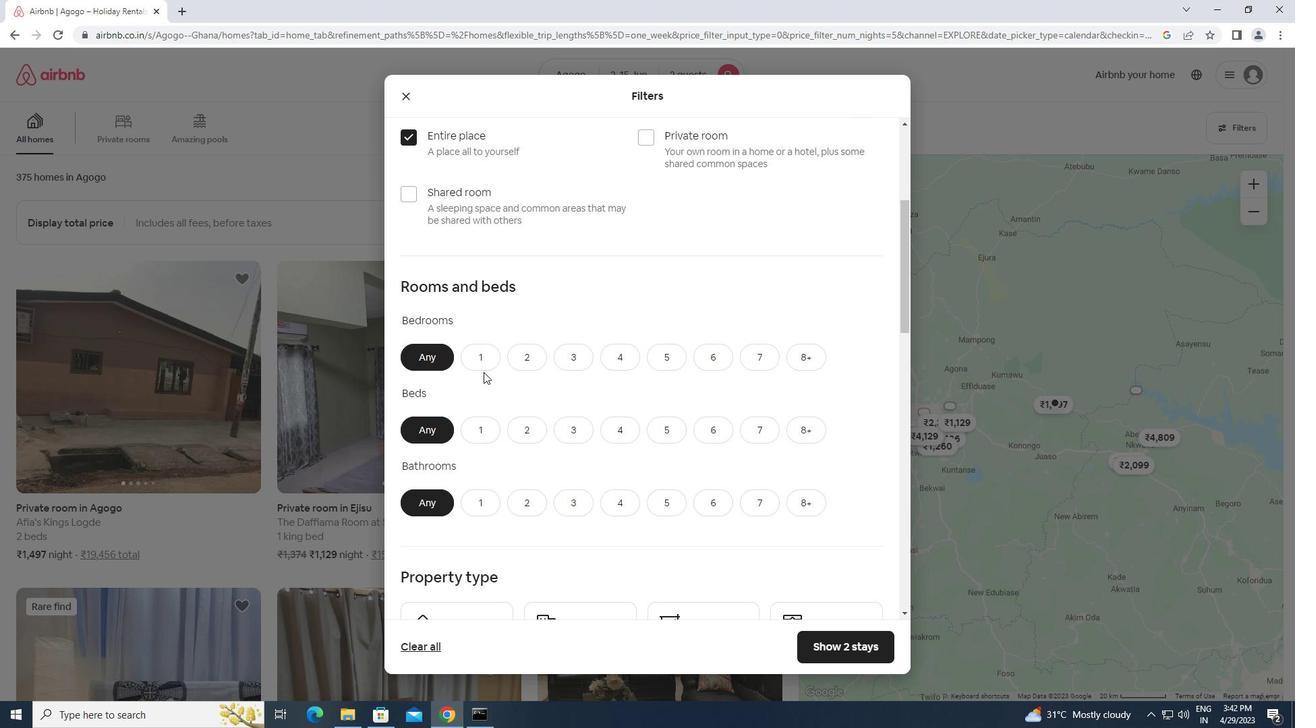 
Action: Mouse moved to (474, 435)
Screenshot: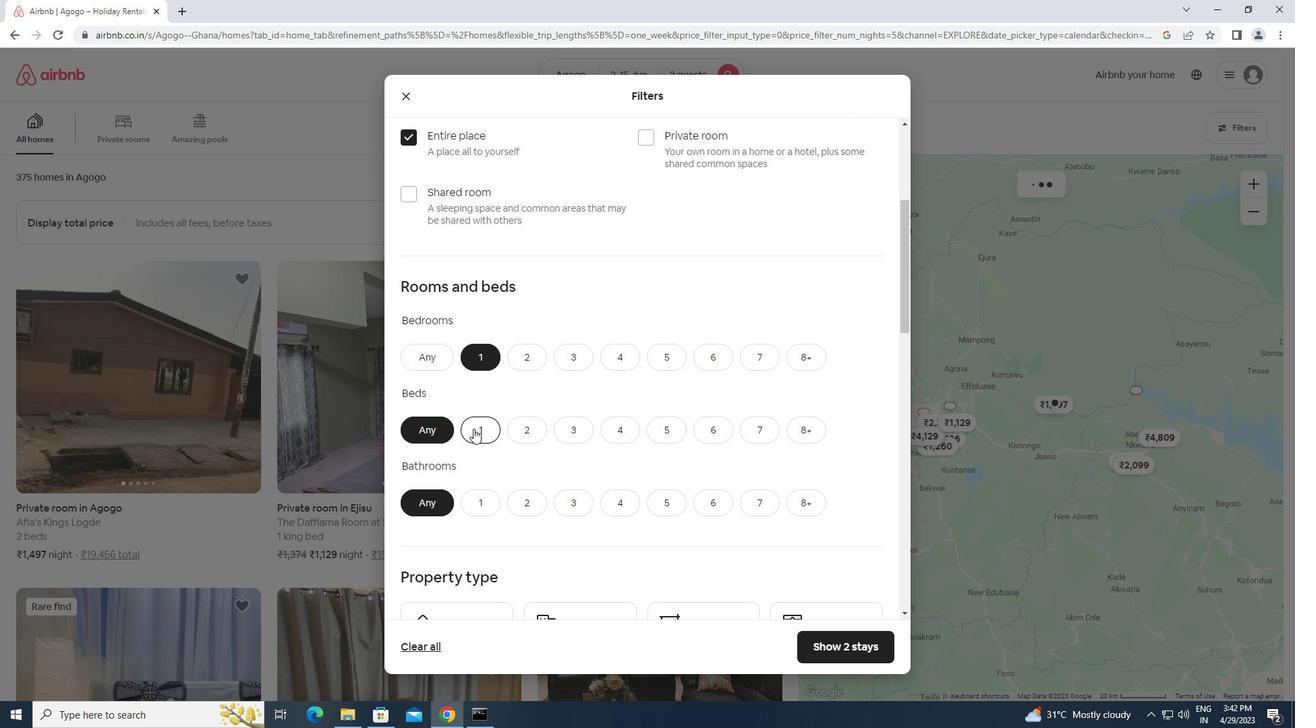 
Action: Mouse pressed left at (474, 435)
Screenshot: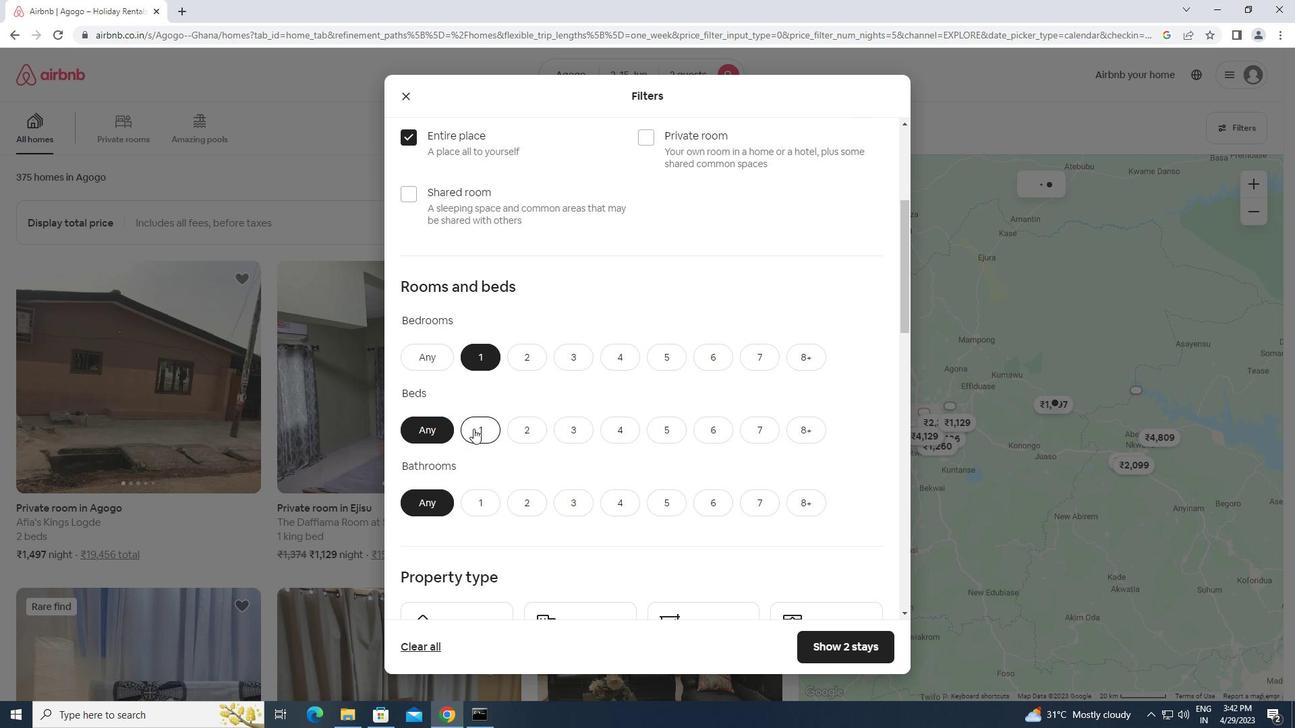 
Action: Mouse moved to (483, 508)
Screenshot: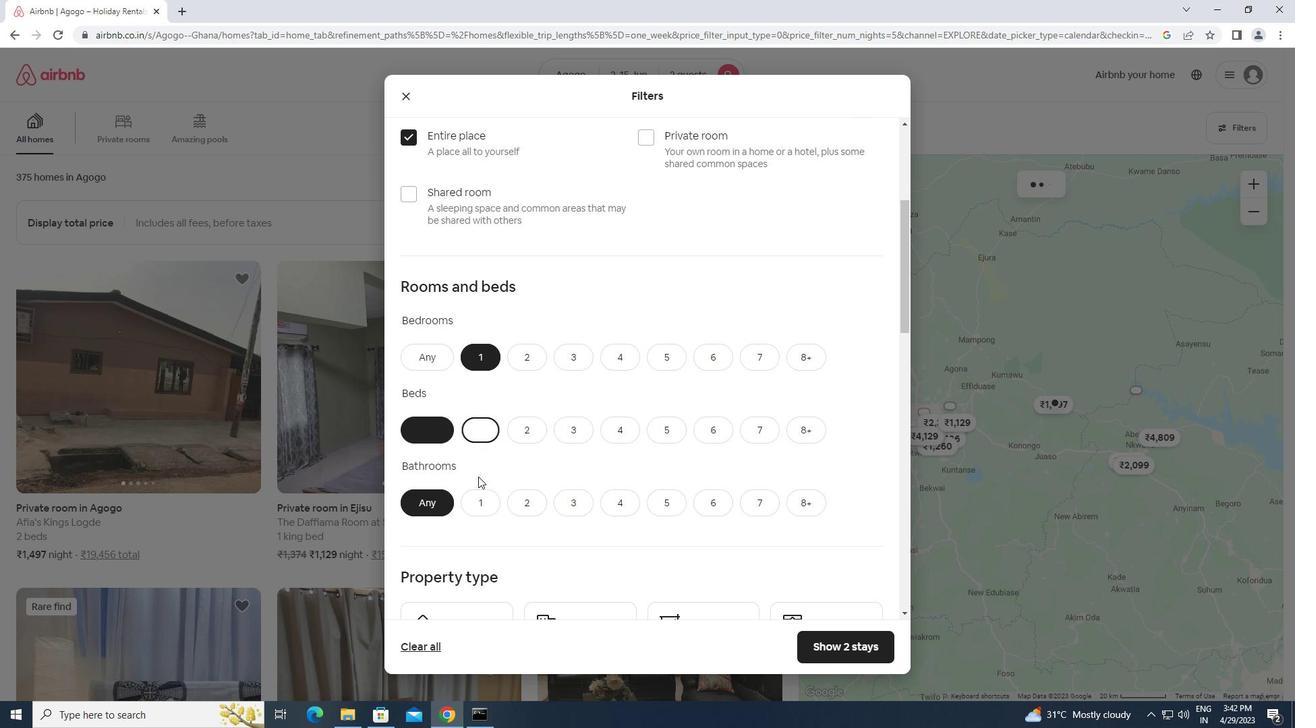 
Action: Mouse pressed left at (483, 508)
Screenshot: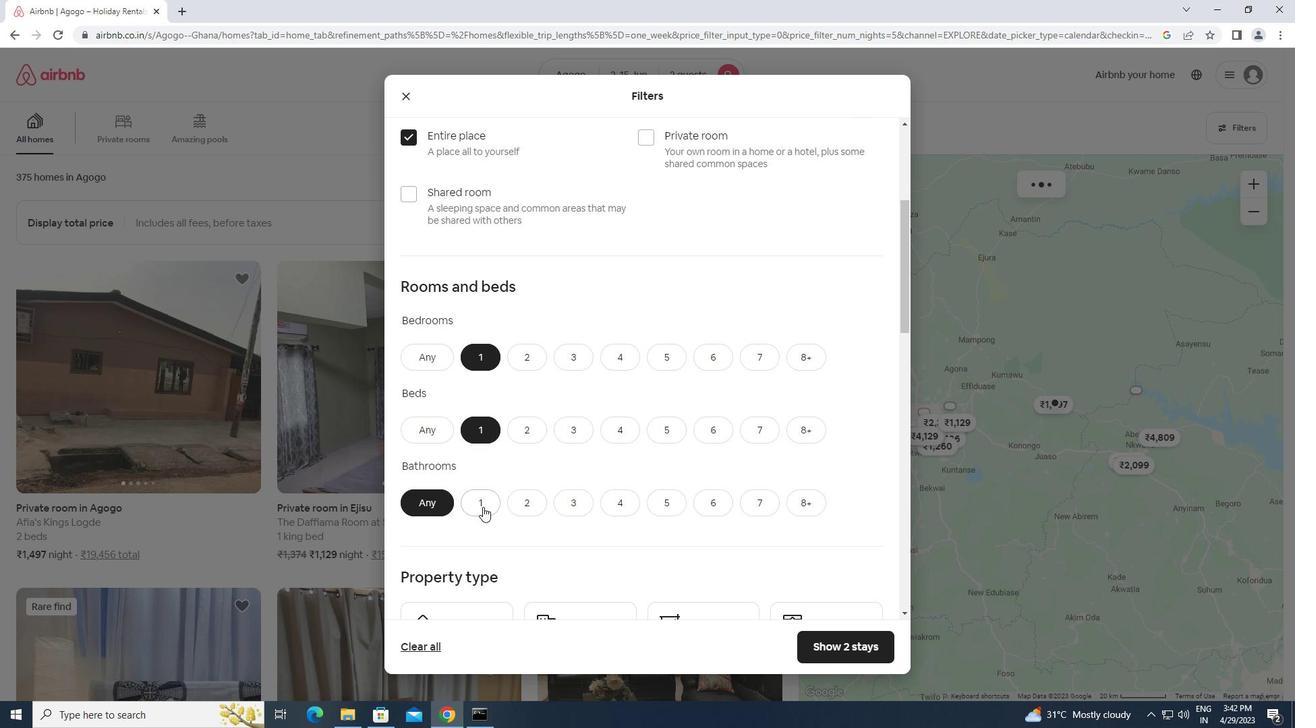 
Action: Mouse moved to (577, 456)
Screenshot: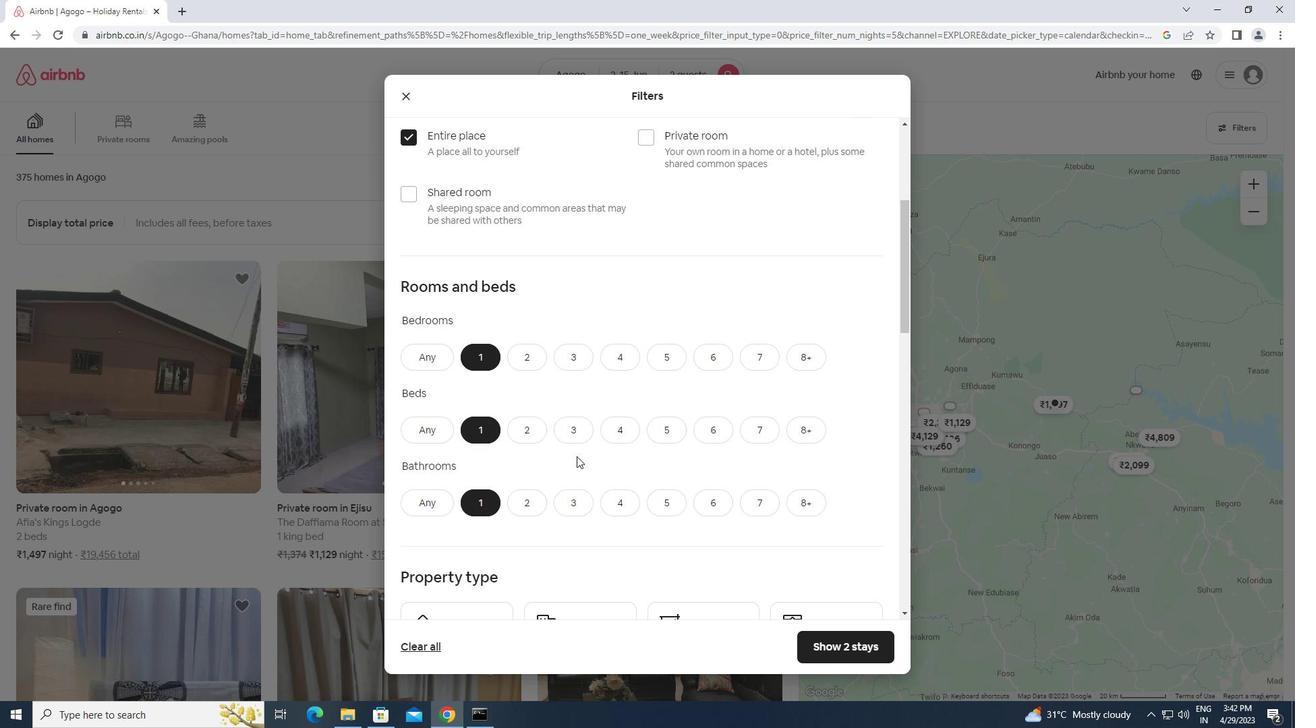 
Action: Mouse scrolled (577, 455) with delta (0, 0)
Screenshot: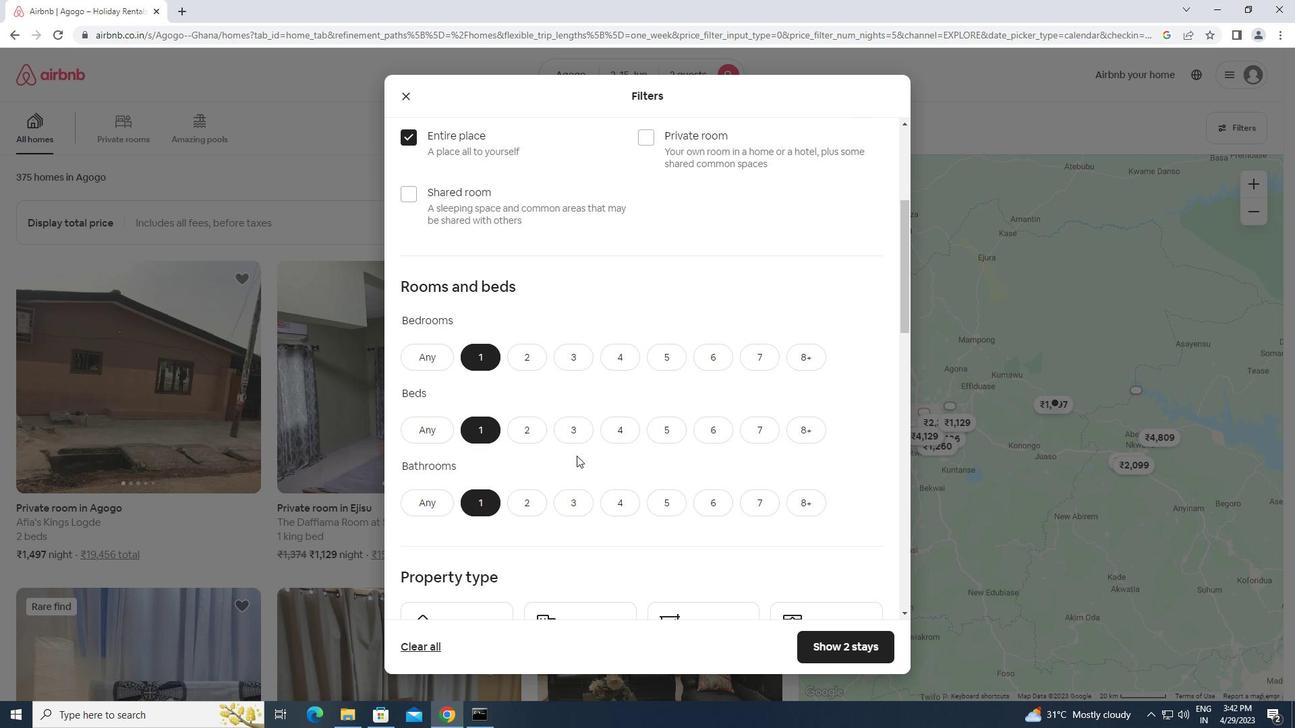 
Action: Mouse scrolled (577, 455) with delta (0, 0)
Screenshot: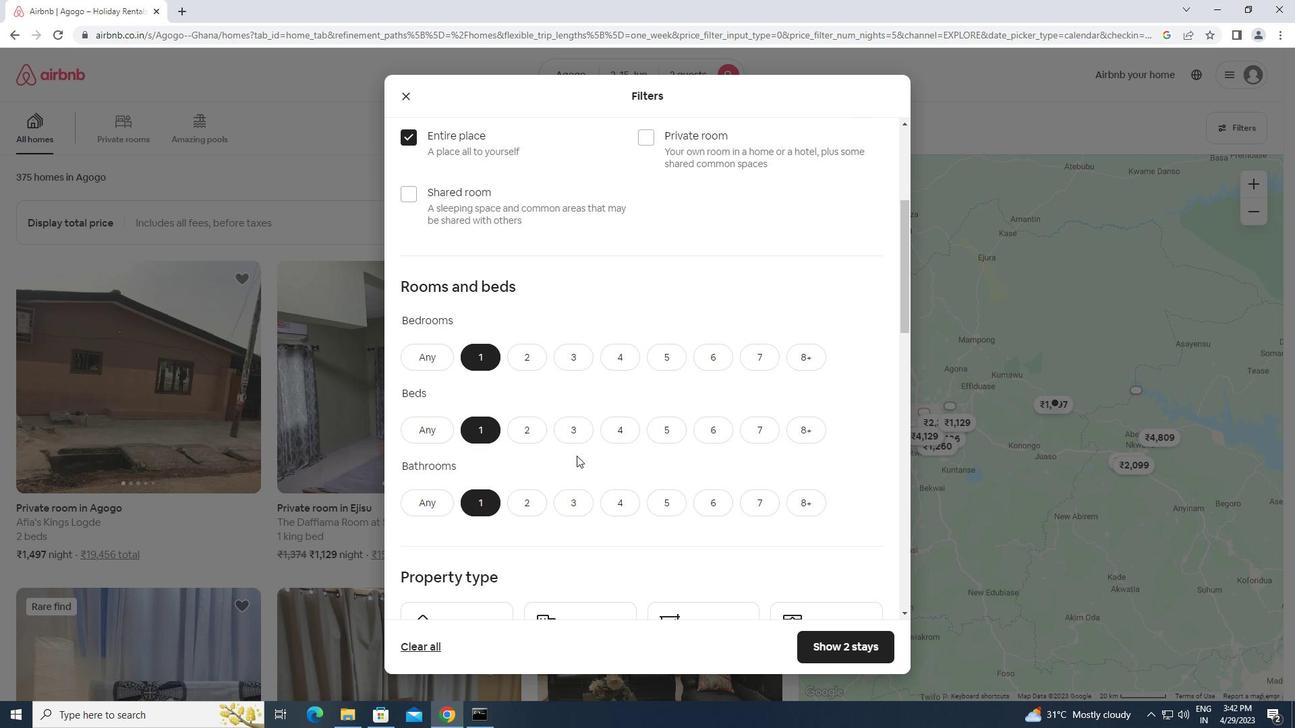 
Action: Mouse scrolled (577, 455) with delta (0, 0)
Screenshot: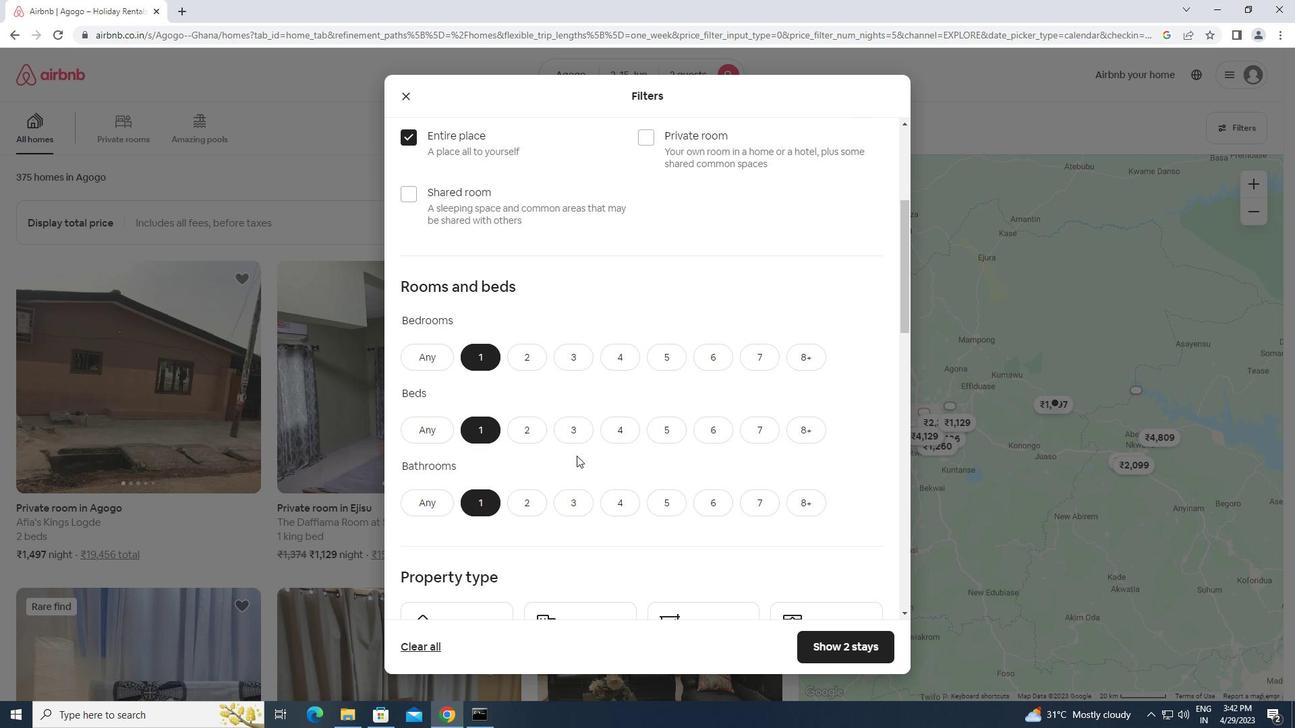 
Action: Mouse moved to (473, 452)
Screenshot: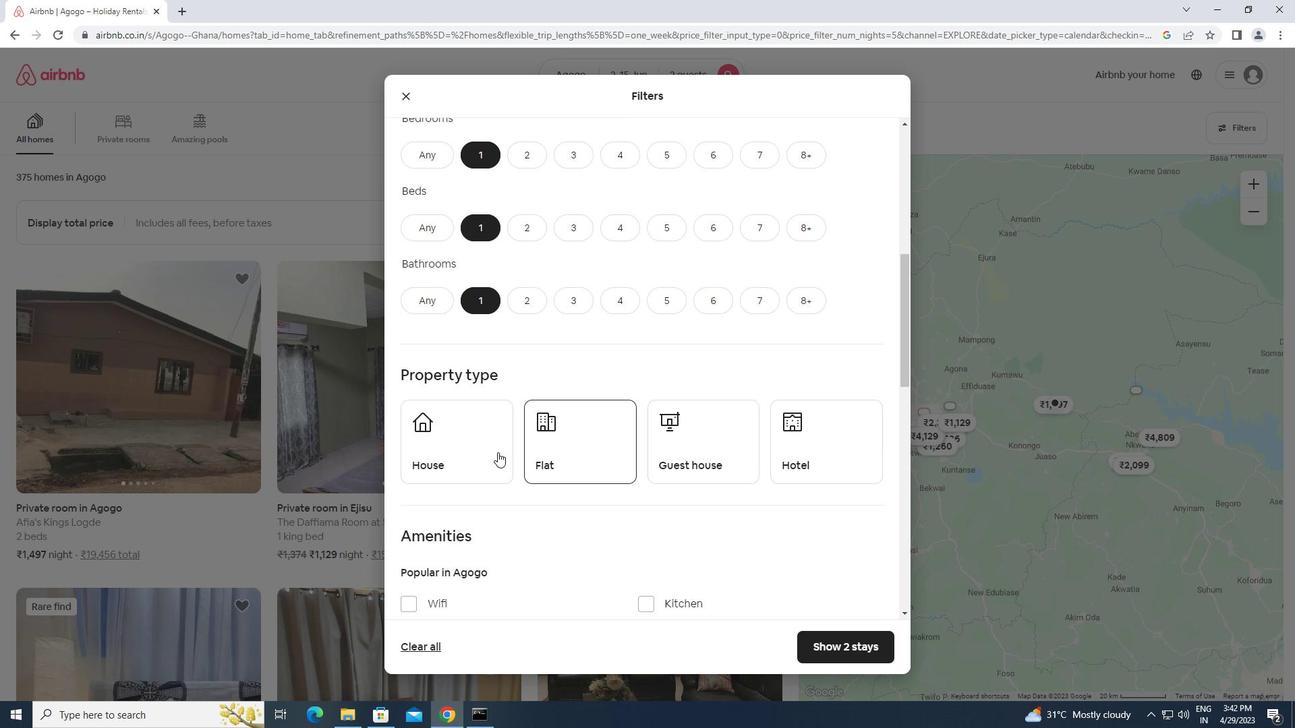 
Action: Mouse pressed left at (473, 452)
Screenshot: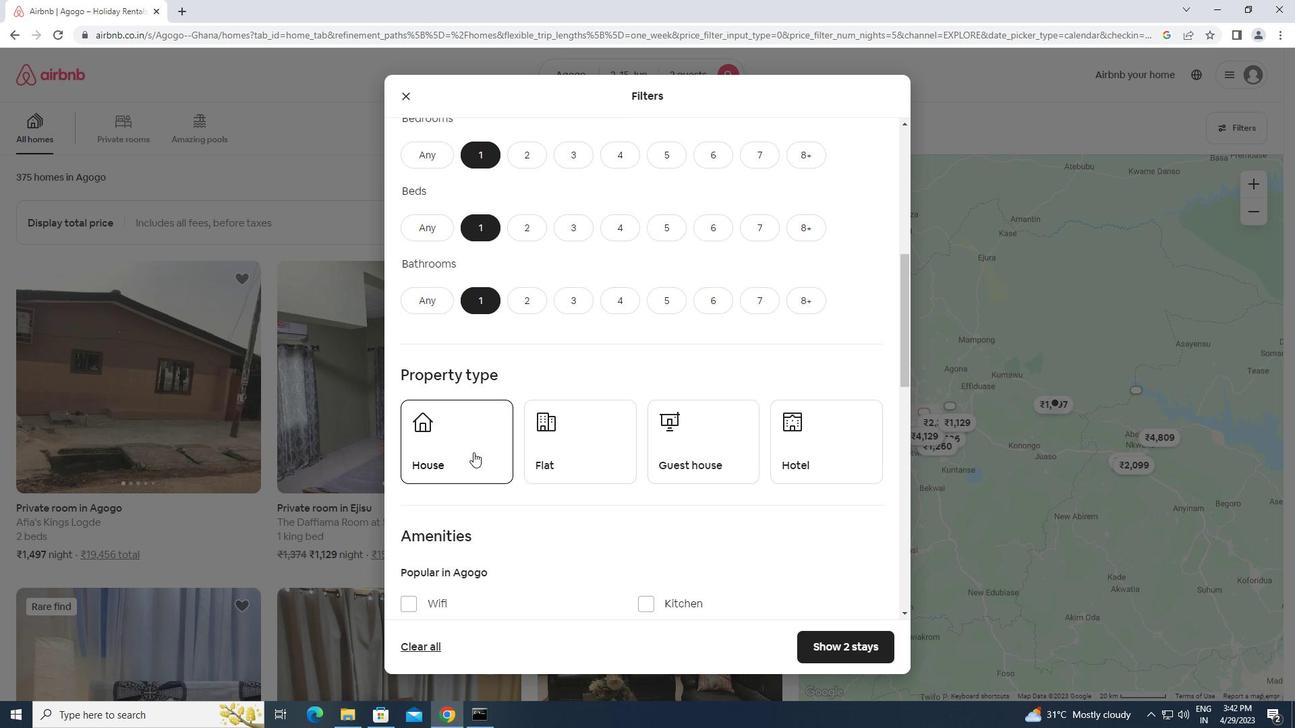 
Action: Mouse moved to (584, 444)
Screenshot: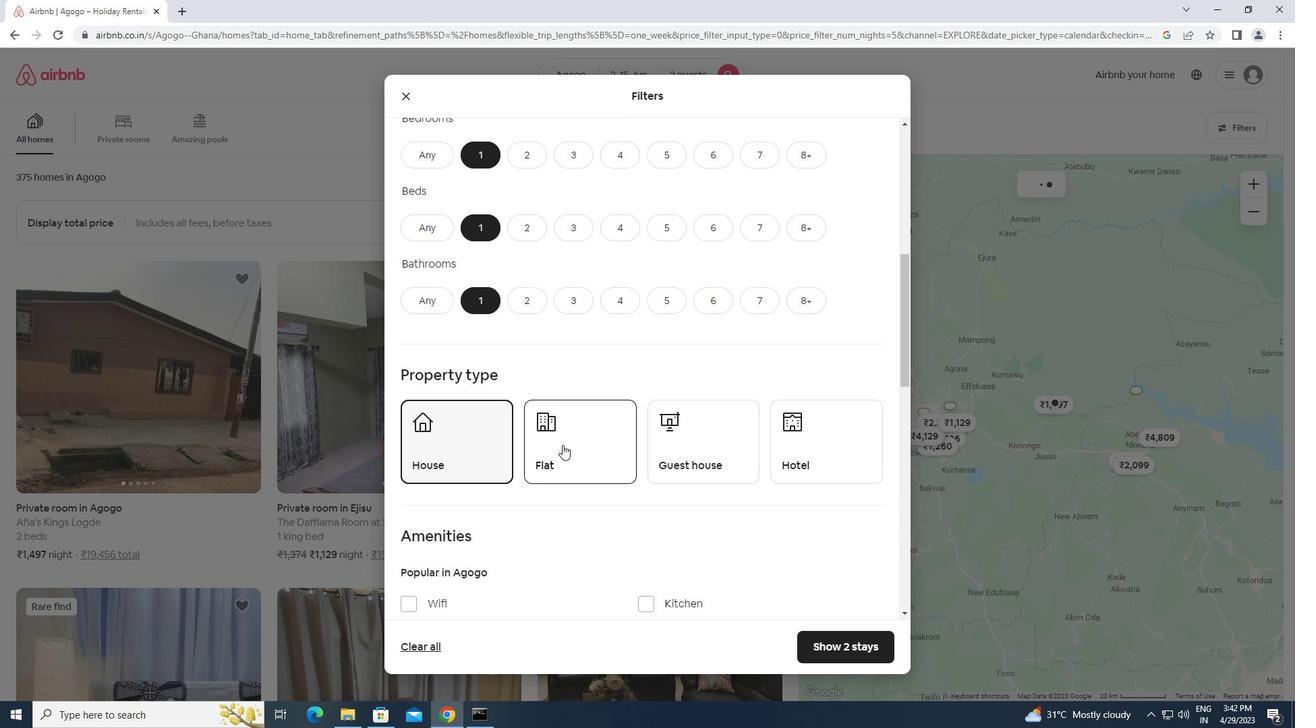 
Action: Mouse pressed left at (584, 444)
Screenshot: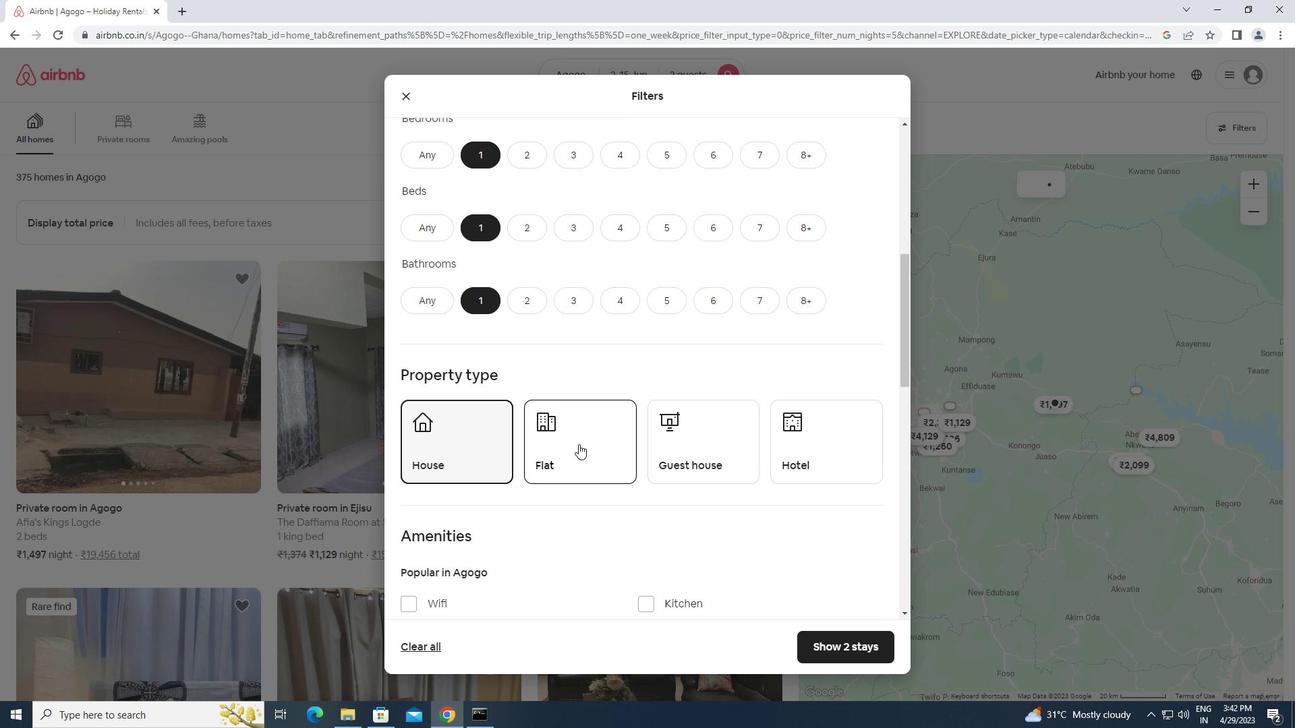 
Action: Mouse moved to (691, 442)
Screenshot: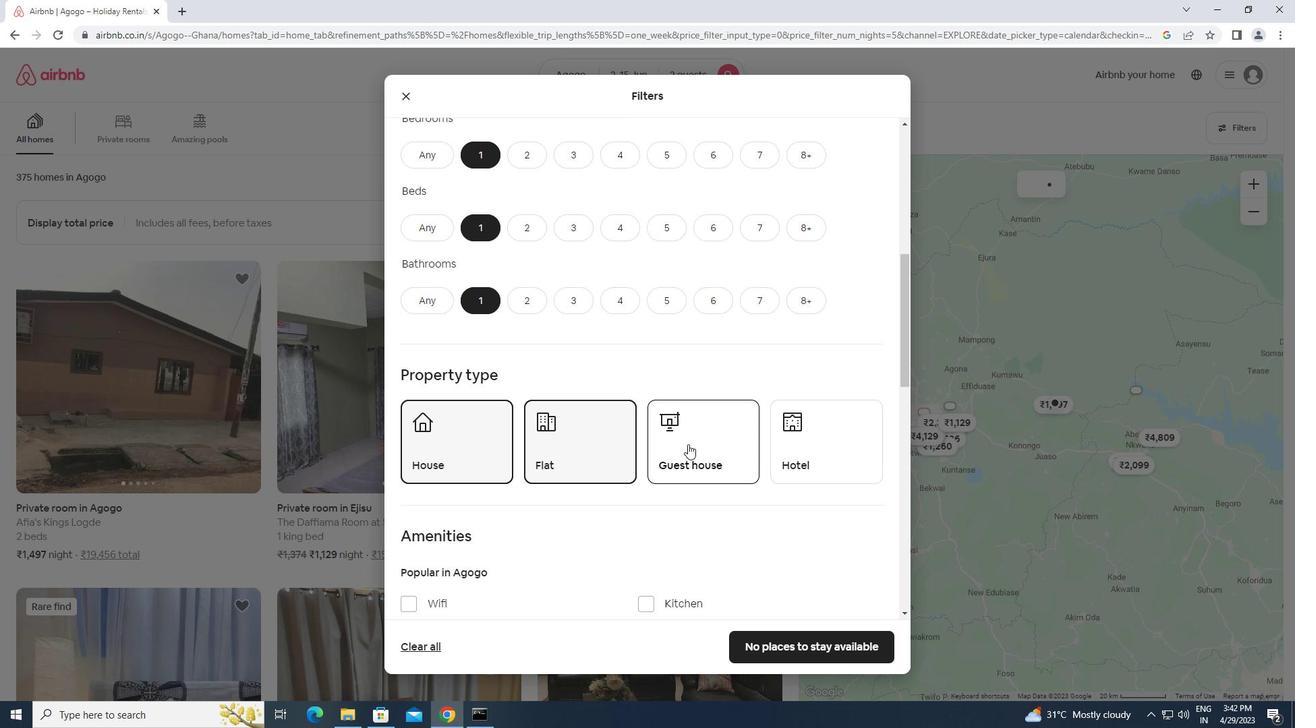 
Action: Mouse pressed left at (691, 442)
Screenshot: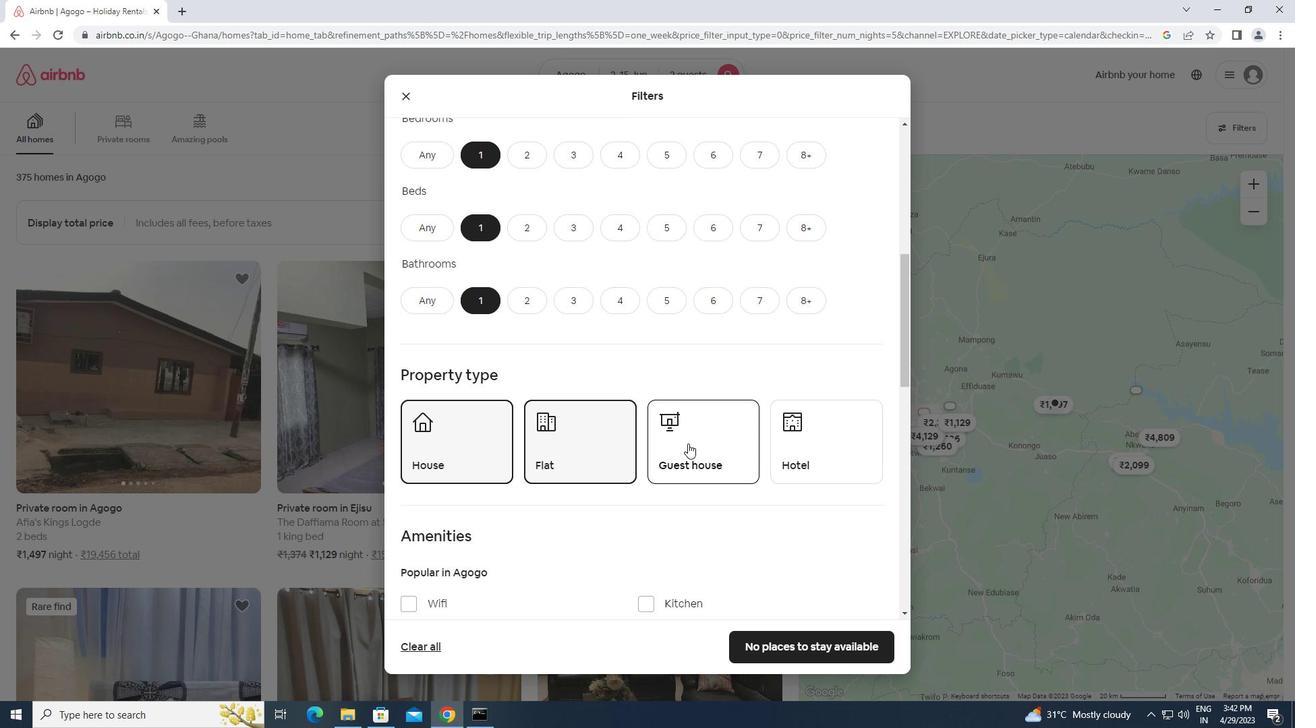 
Action: Mouse moved to (793, 439)
Screenshot: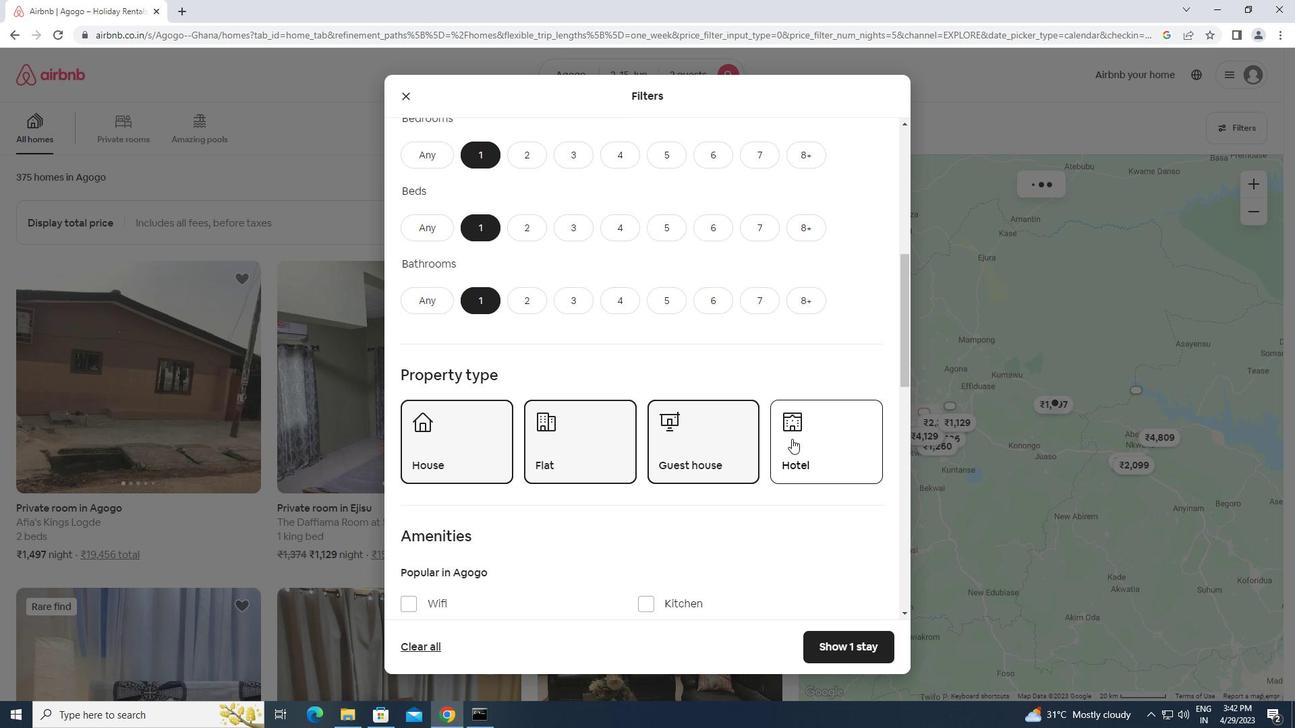 
Action: Mouse pressed left at (793, 439)
Screenshot: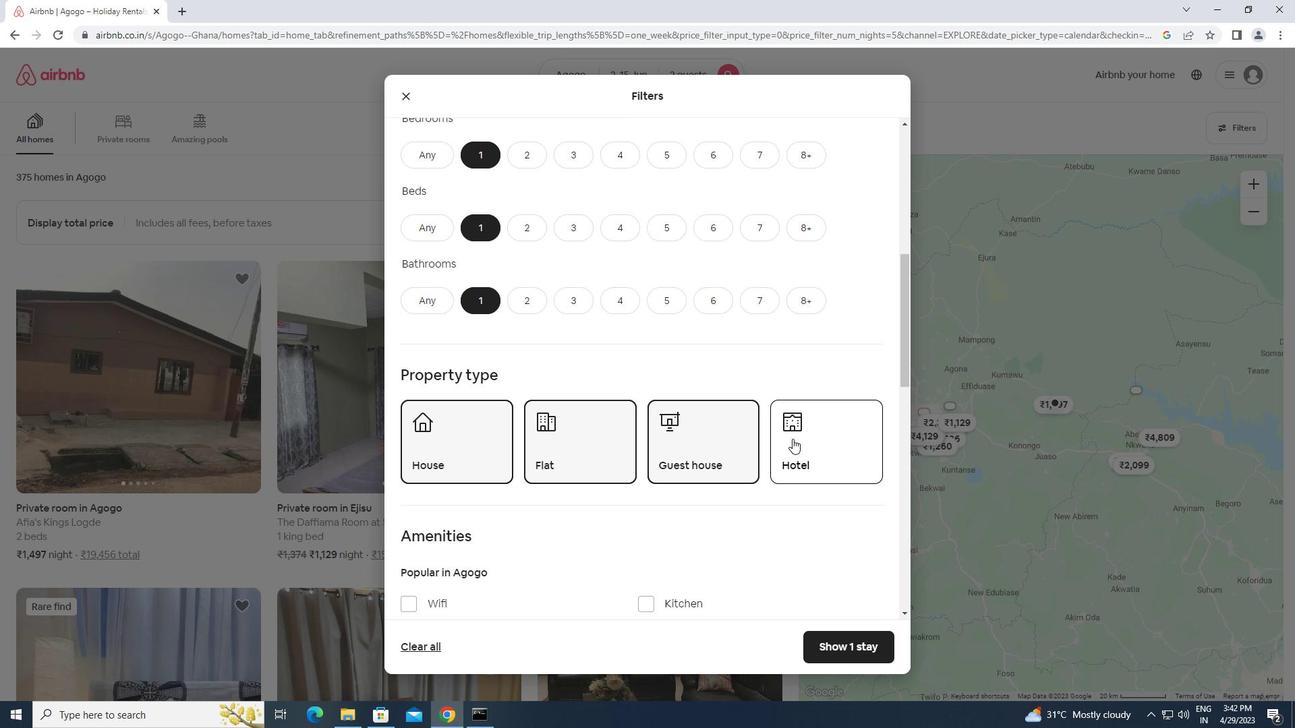 
Action: Mouse moved to (638, 494)
Screenshot: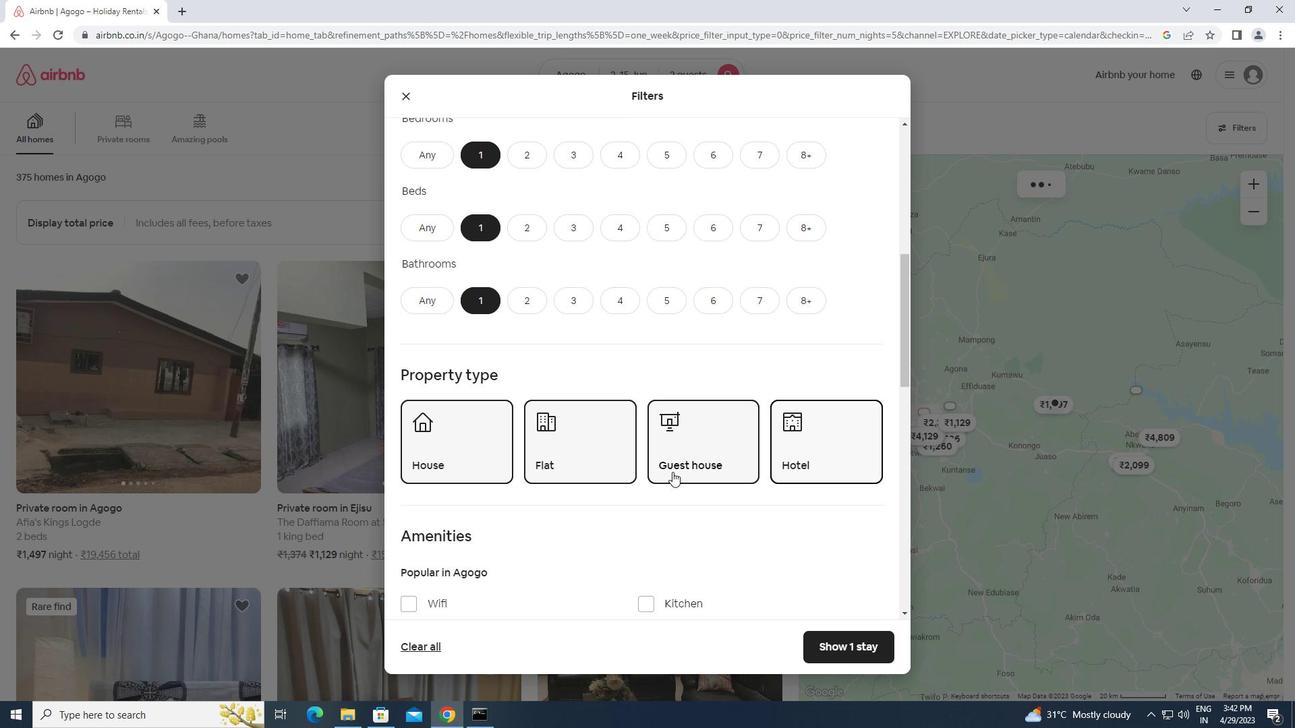 
Action: Mouse scrolled (638, 493) with delta (0, 0)
Screenshot: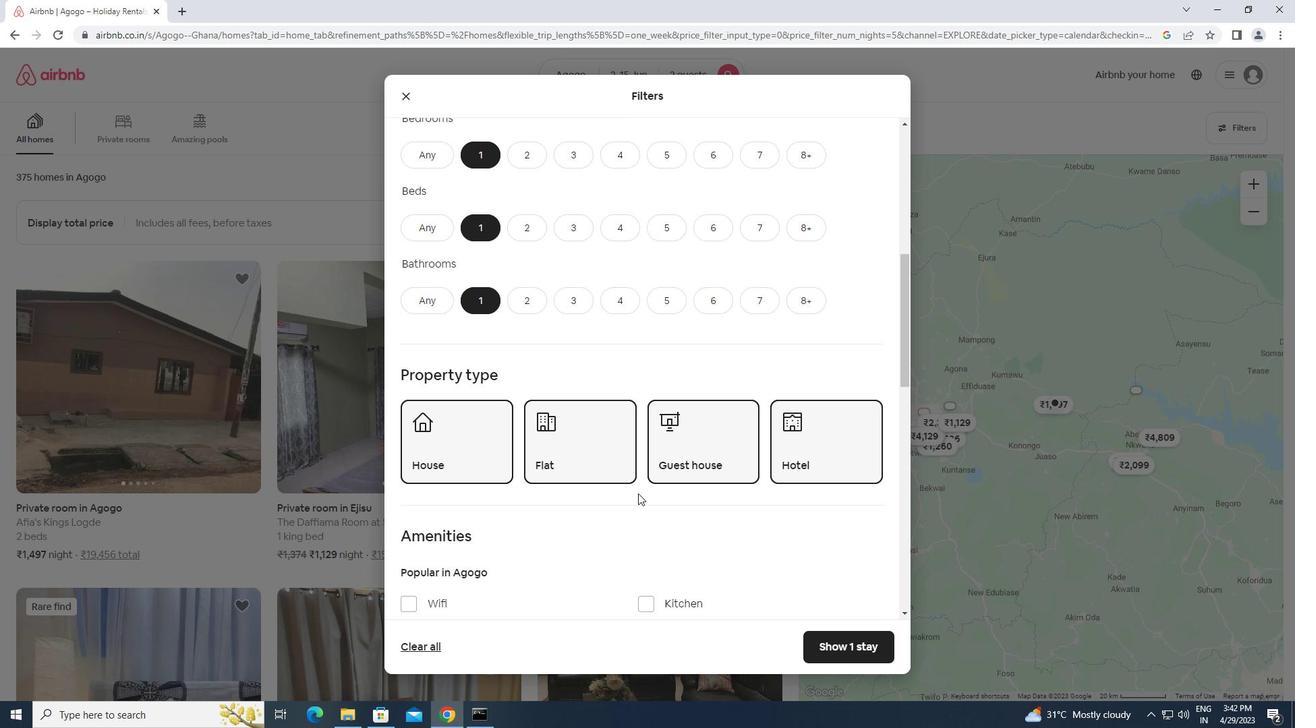 
Action: Mouse scrolled (638, 493) with delta (0, 0)
Screenshot: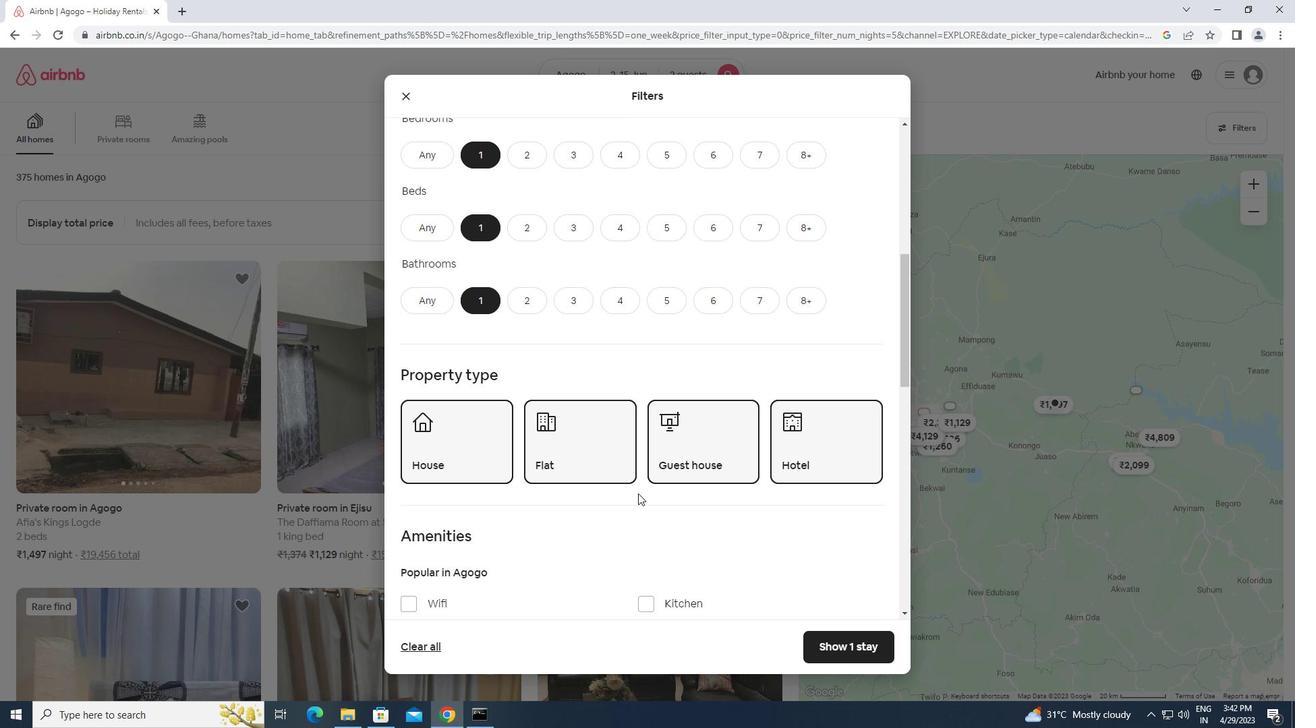 
Action: Mouse scrolled (638, 493) with delta (0, 0)
Screenshot: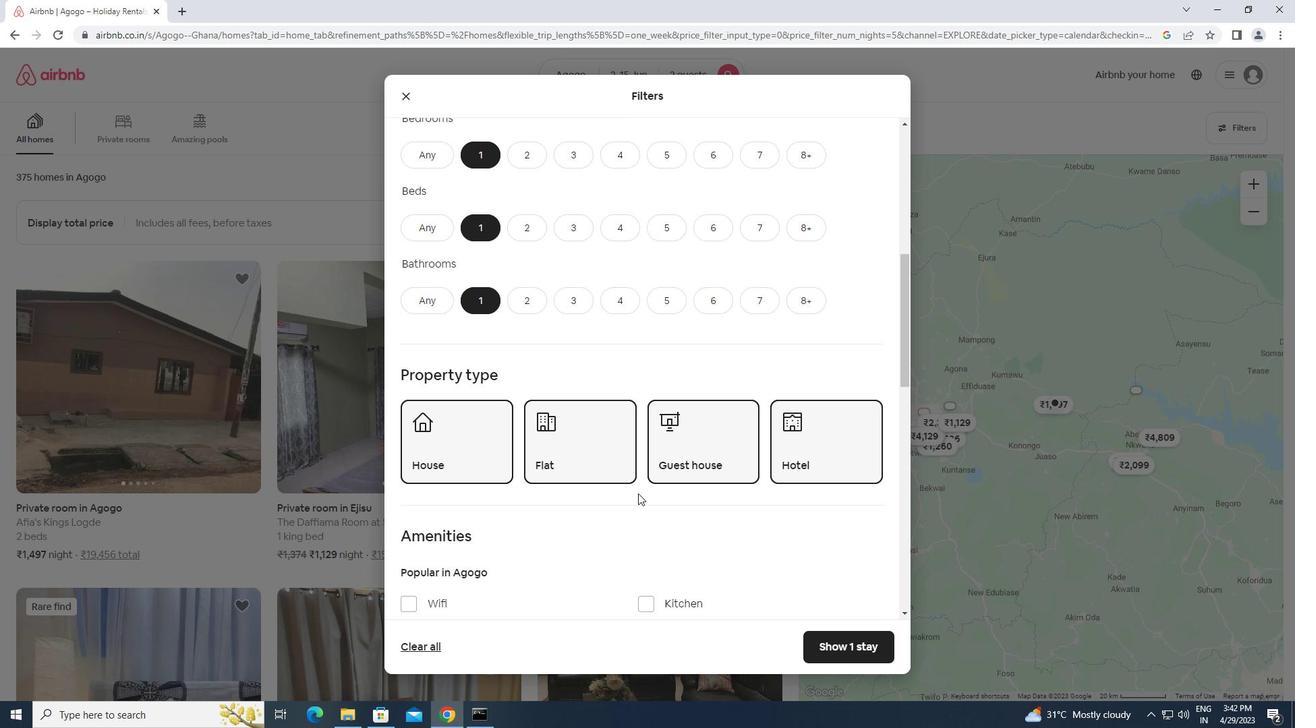 
Action: Mouse moved to (597, 413)
Screenshot: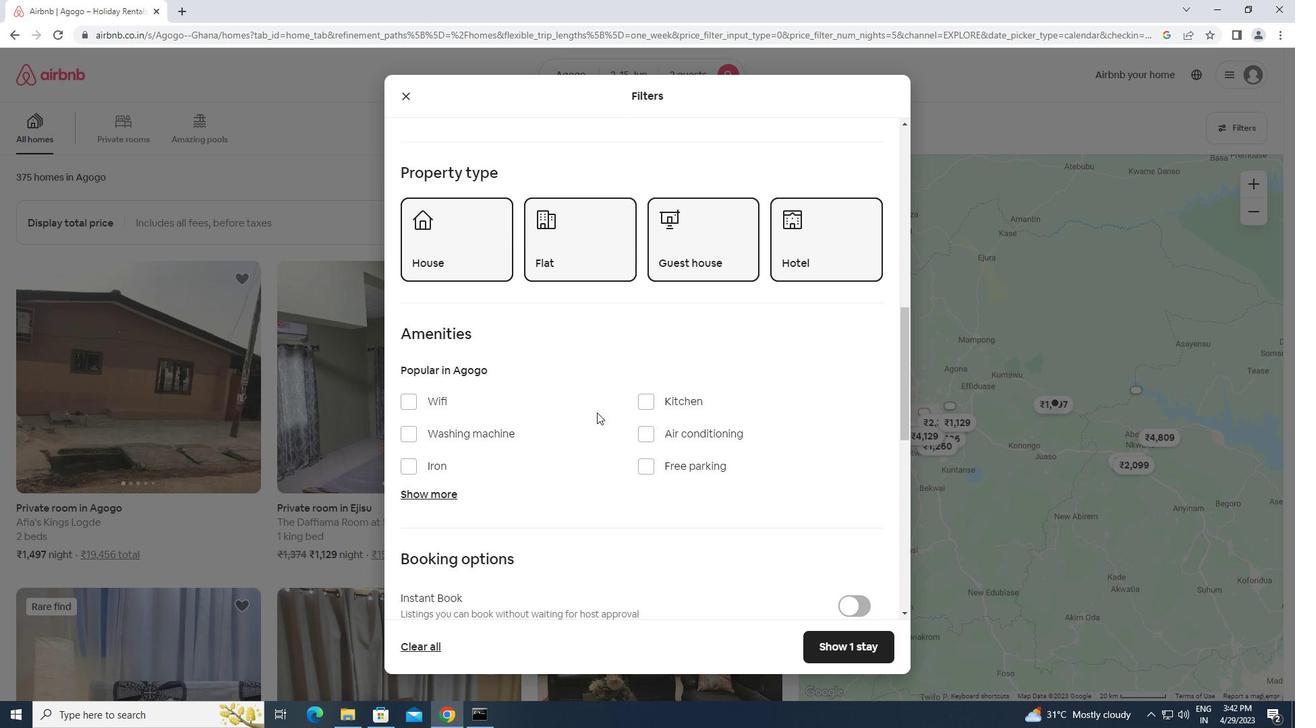 
Action: Mouse scrolled (597, 412) with delta (0, 0)
Screenshot: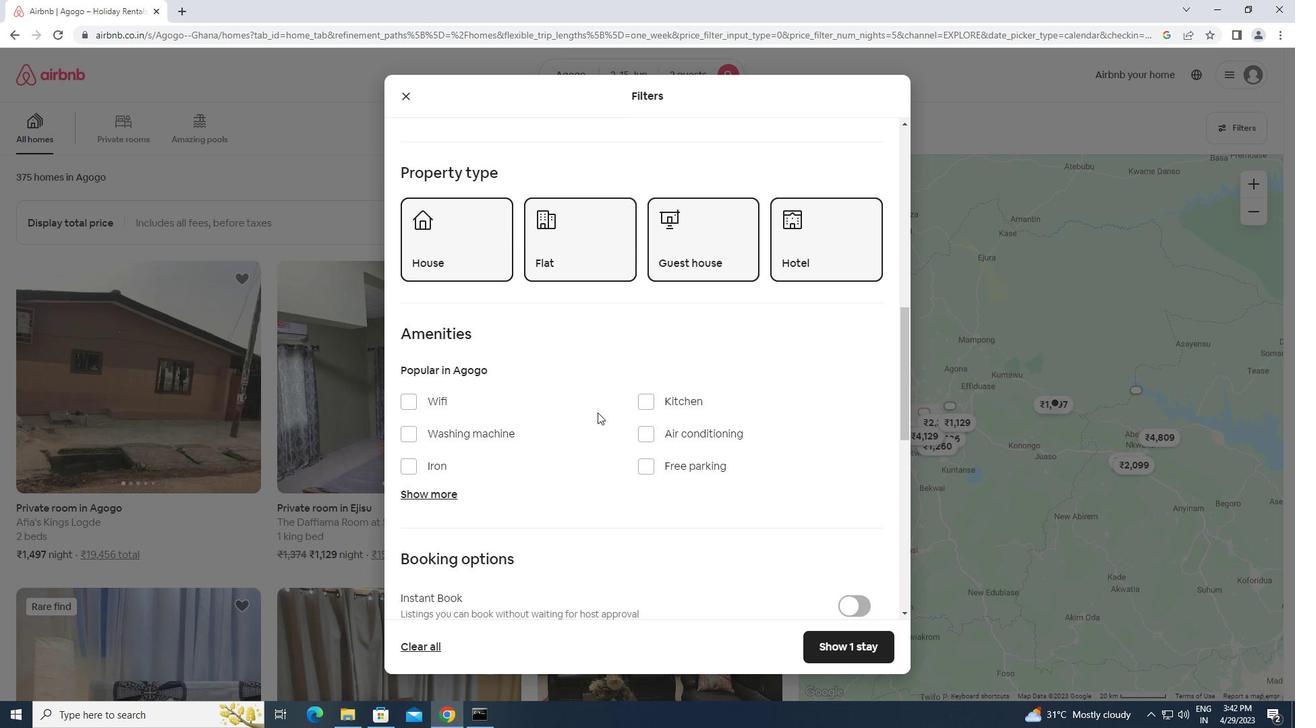 
Action: Mouse scrolled (597, 412) with delta (0, 0)
Screenshot: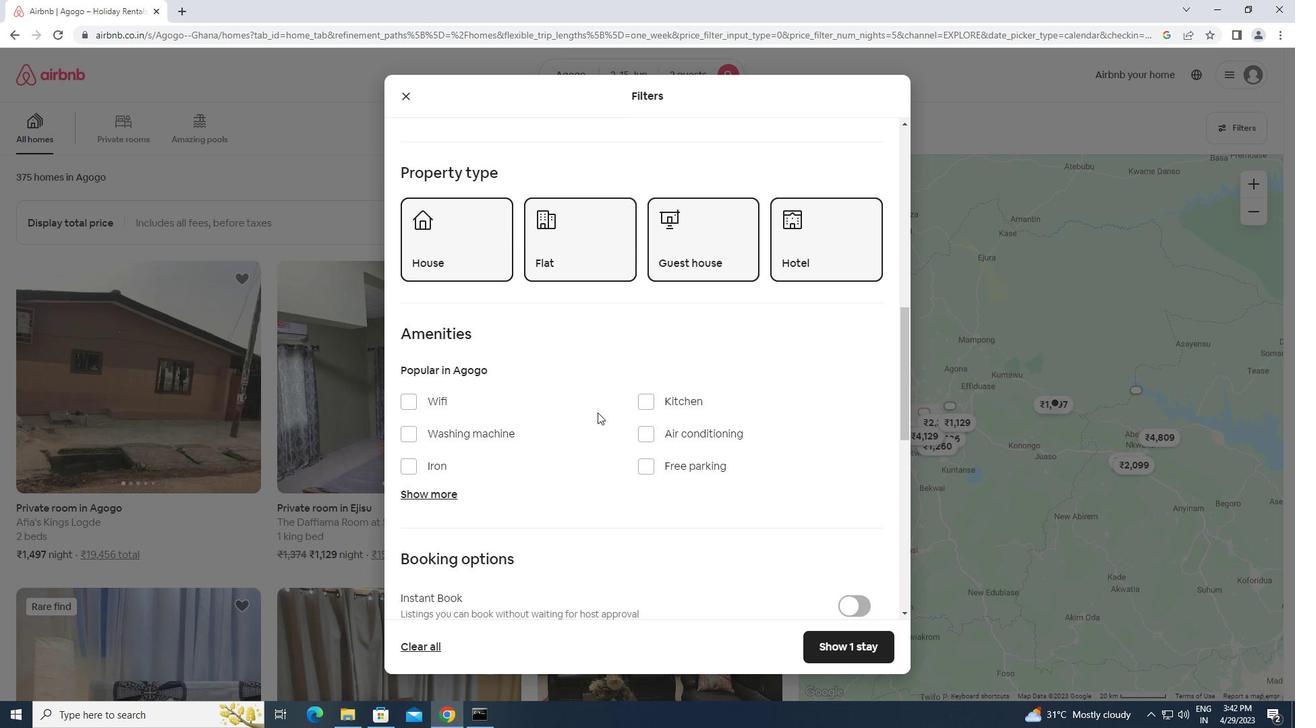 
Action: Mouse scrolled (597, 412) with delta (0, 0)
Screenshot: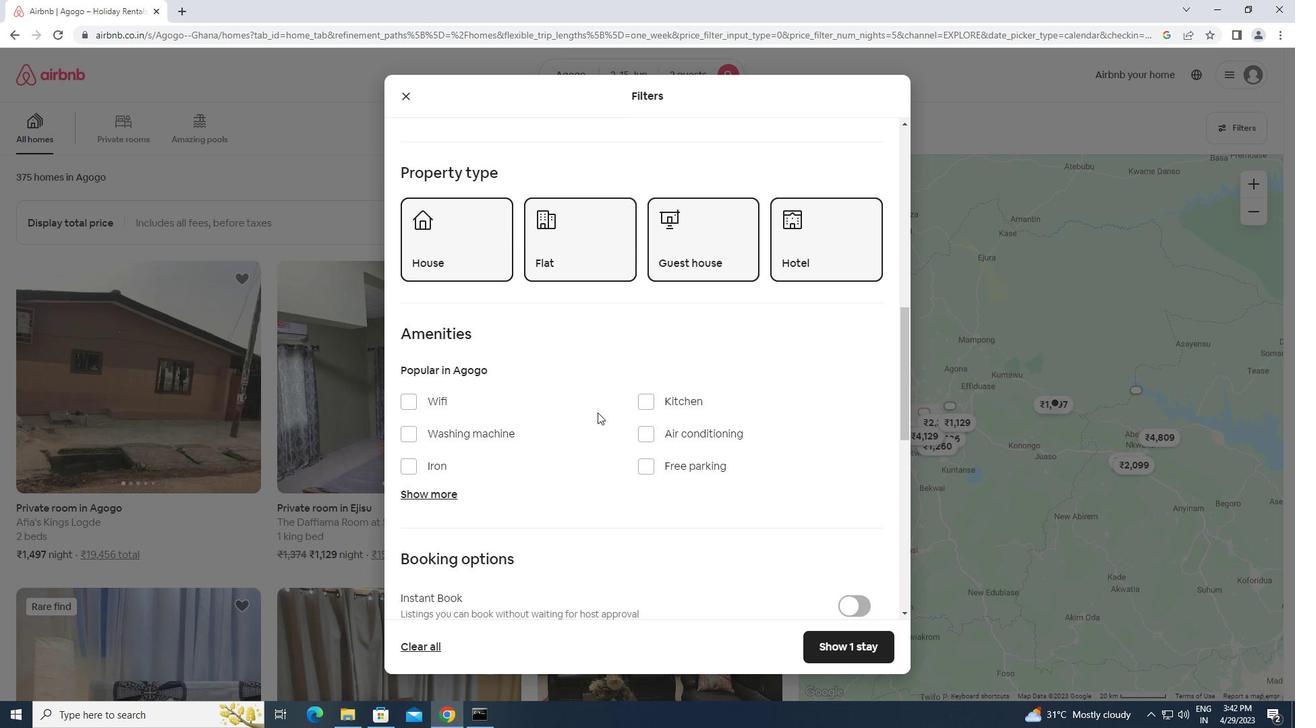 
Action: Mouse moved to (857, 442)
Screenshot: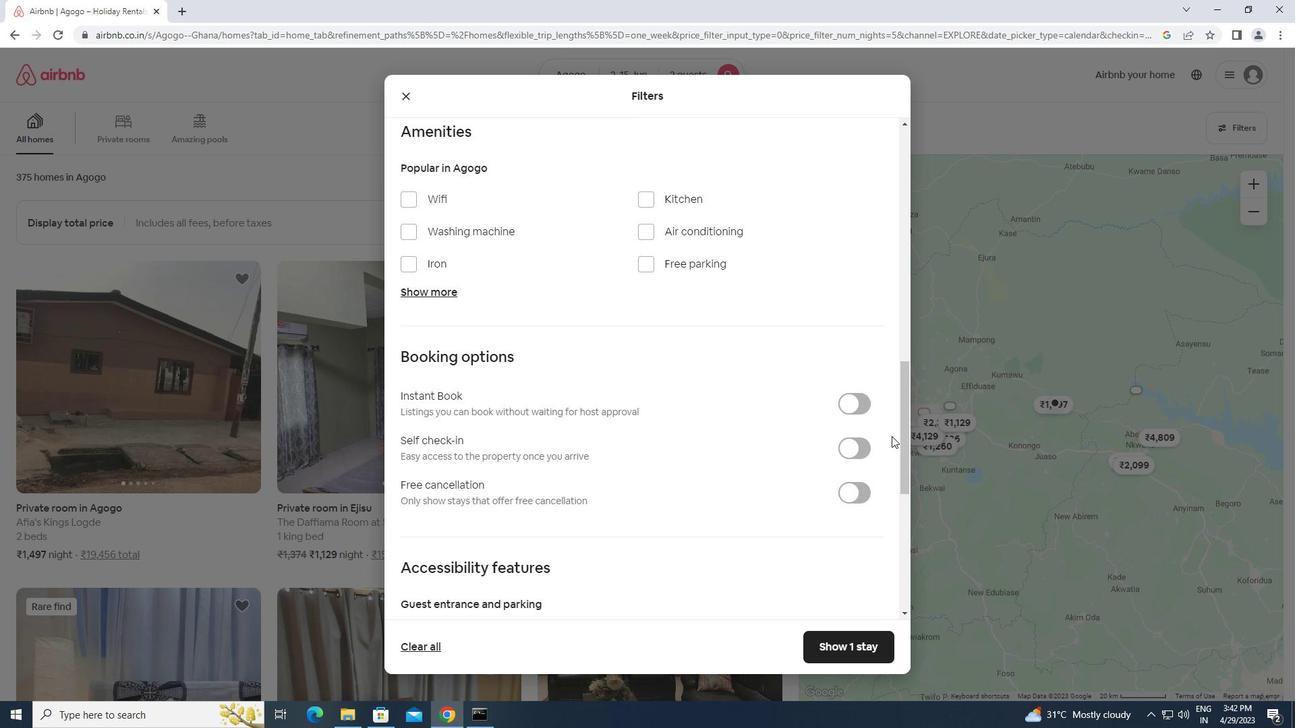 
Action: Mouse pressed left at (857, 442)
Screenshot: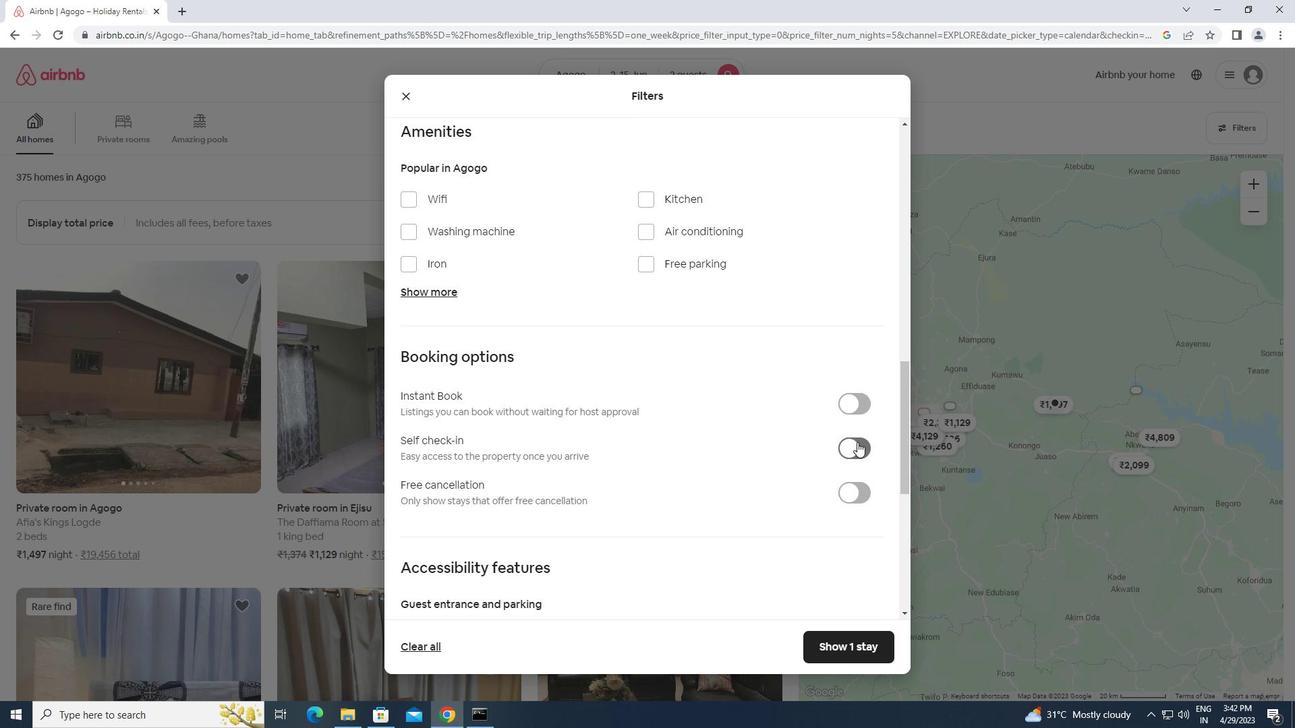 
Action: Mouse moved to (781, 467)
Screenshot: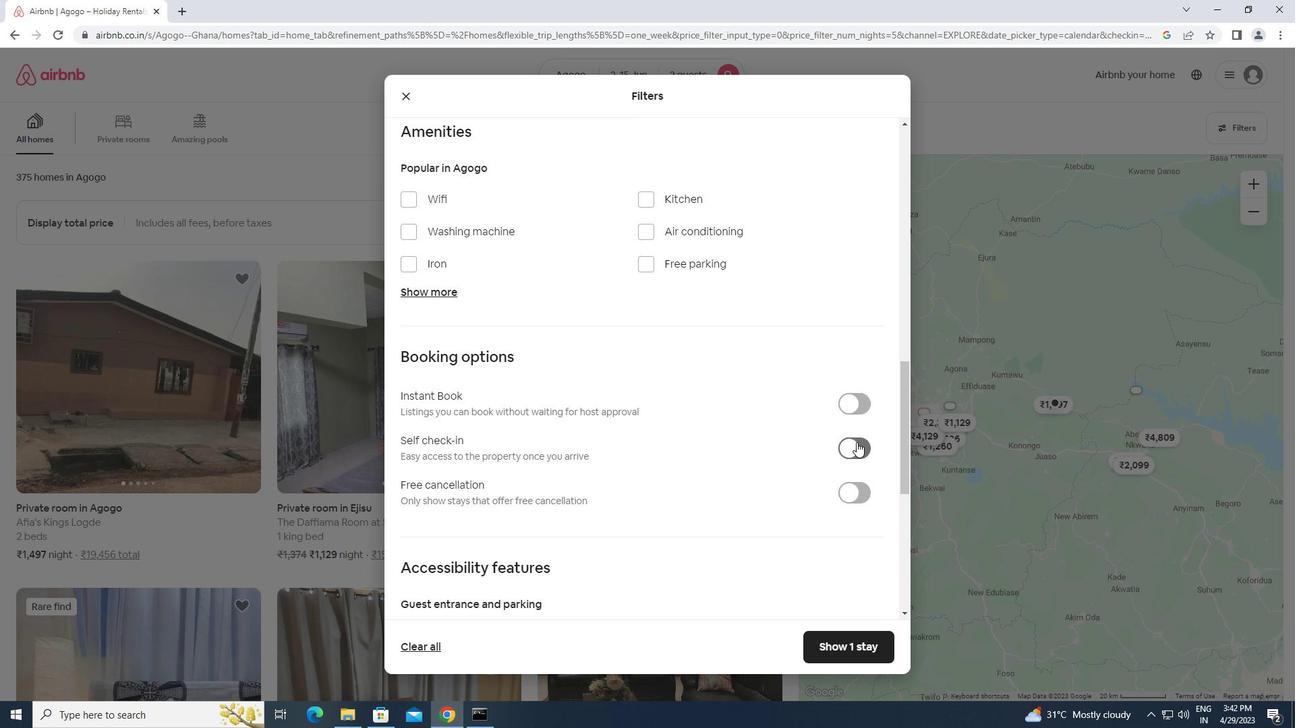 
Action: Mouse scrolled (781, 466) with delta (0, 0)
Screenshot: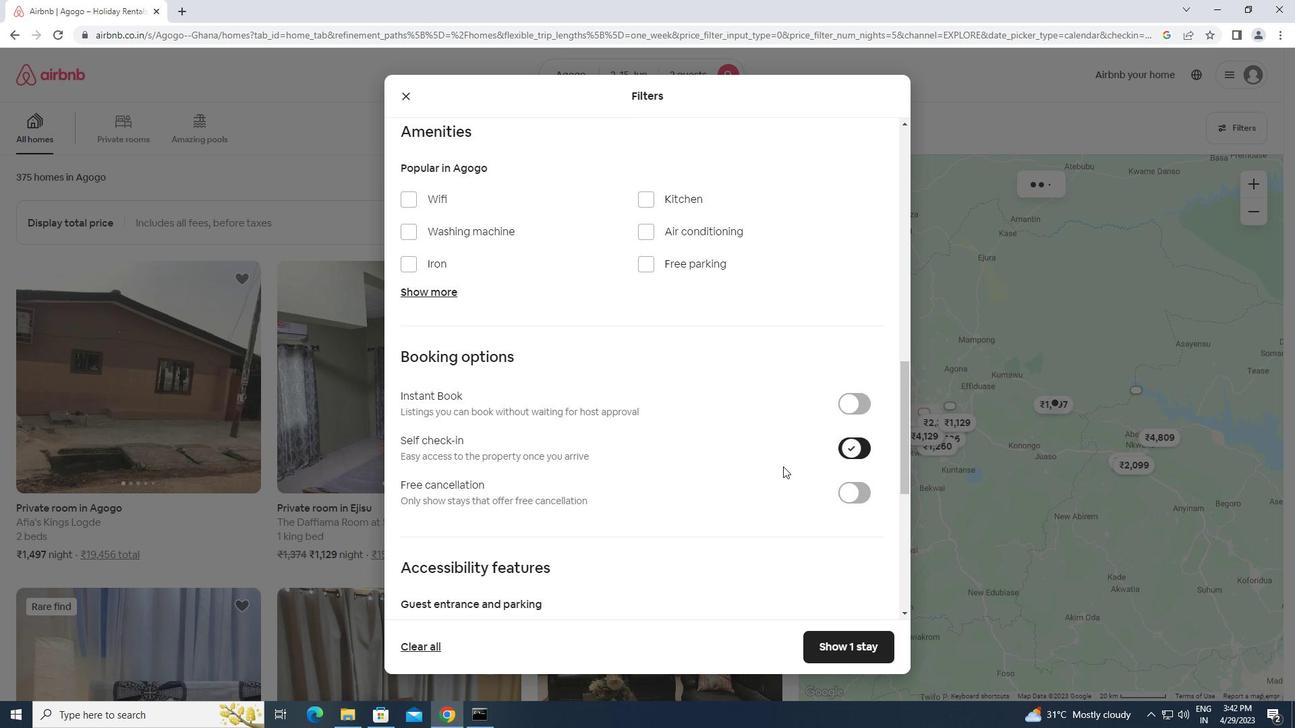 
Action: Mouse scrolled (781, 466) with delta (0, 0)
Screenshot: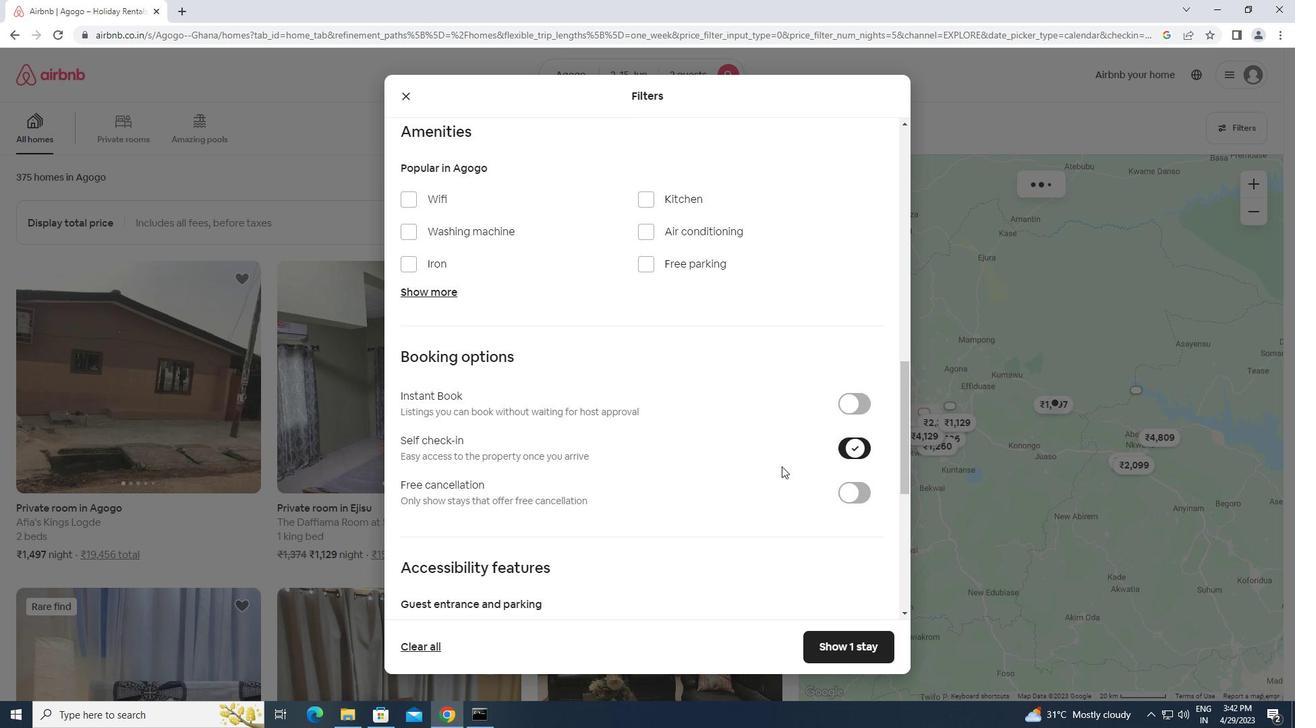 
Action: Mouse scrolled (781, 466) with delta (0, 0)
Screenshot: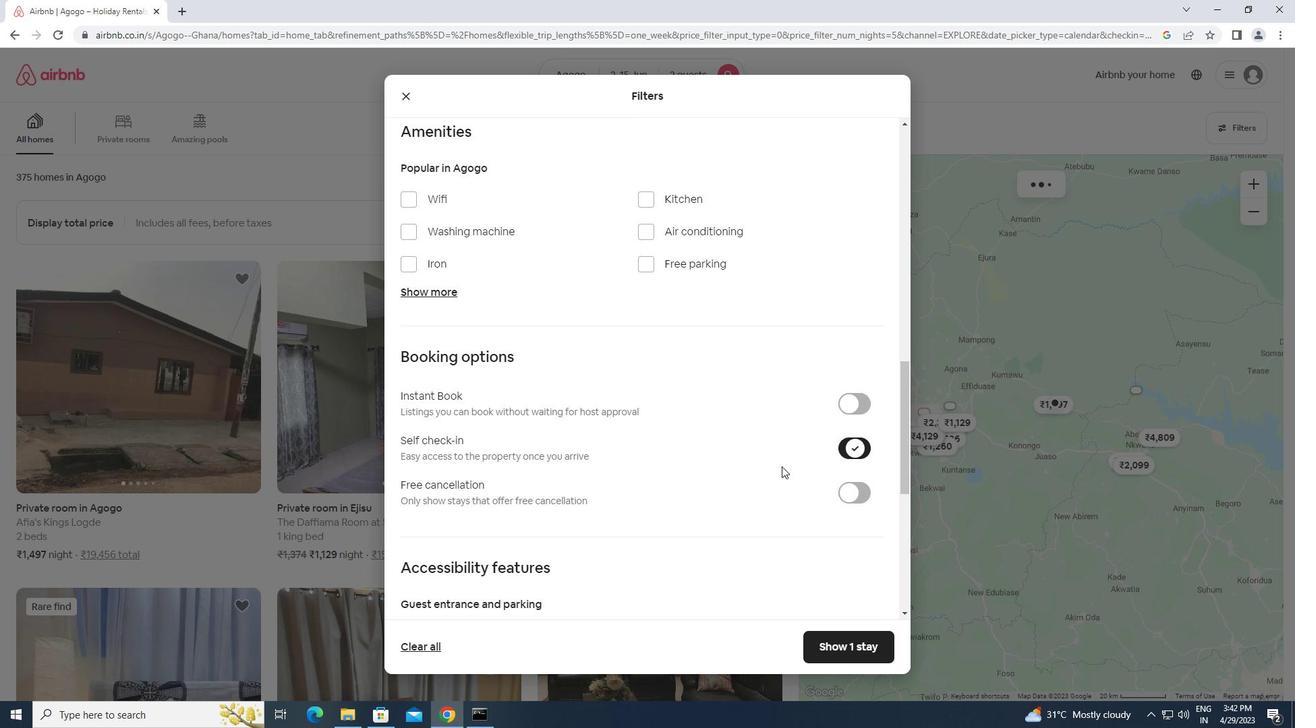 
Action: Mouse scrolled (781, 466) with delta (0, 0)
Screenshot: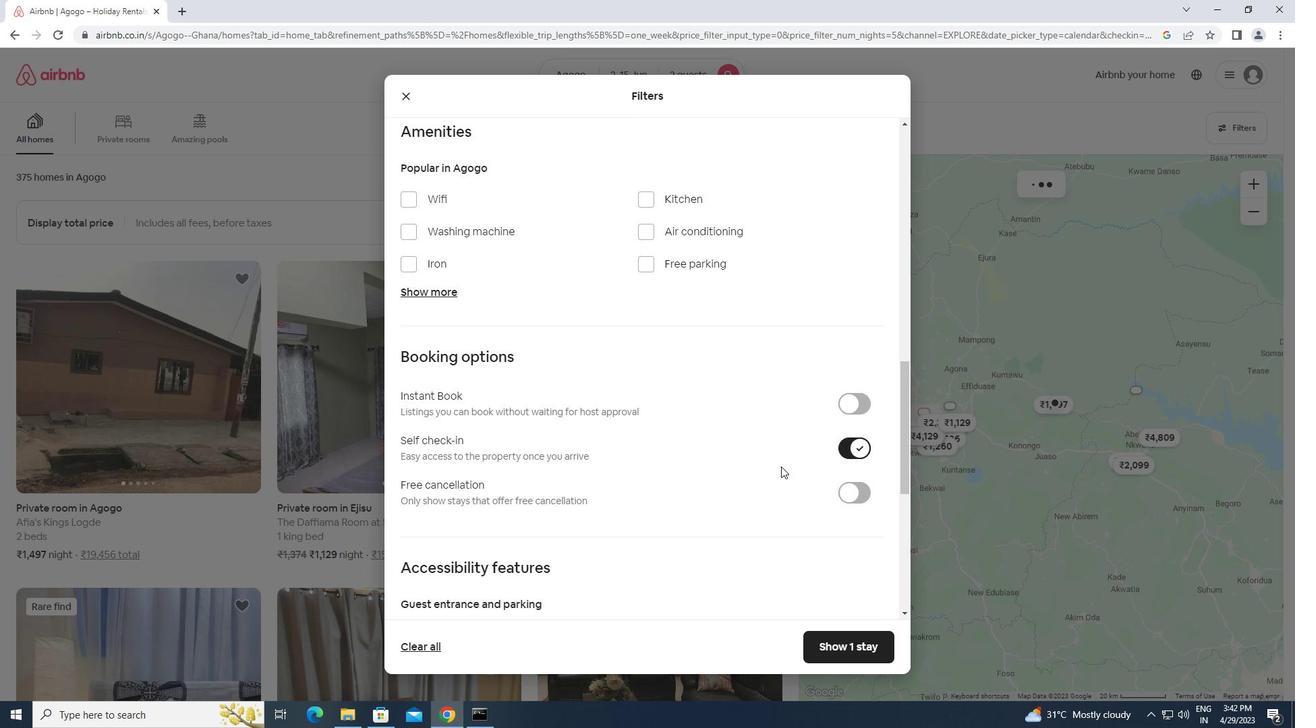 
Action: Mouse moved to (718, 475)
Screenshot: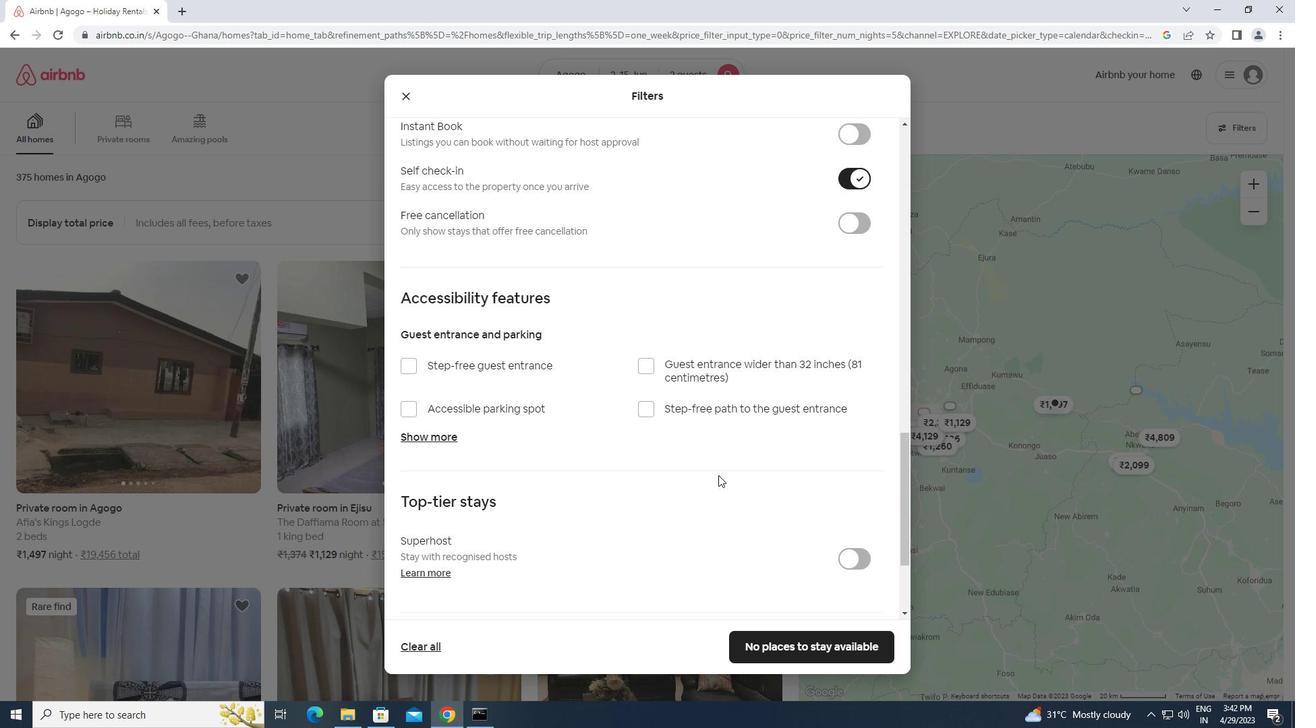 
Action: Mouse scrolled (718, 475) with delta (0, 0)
Screenshot: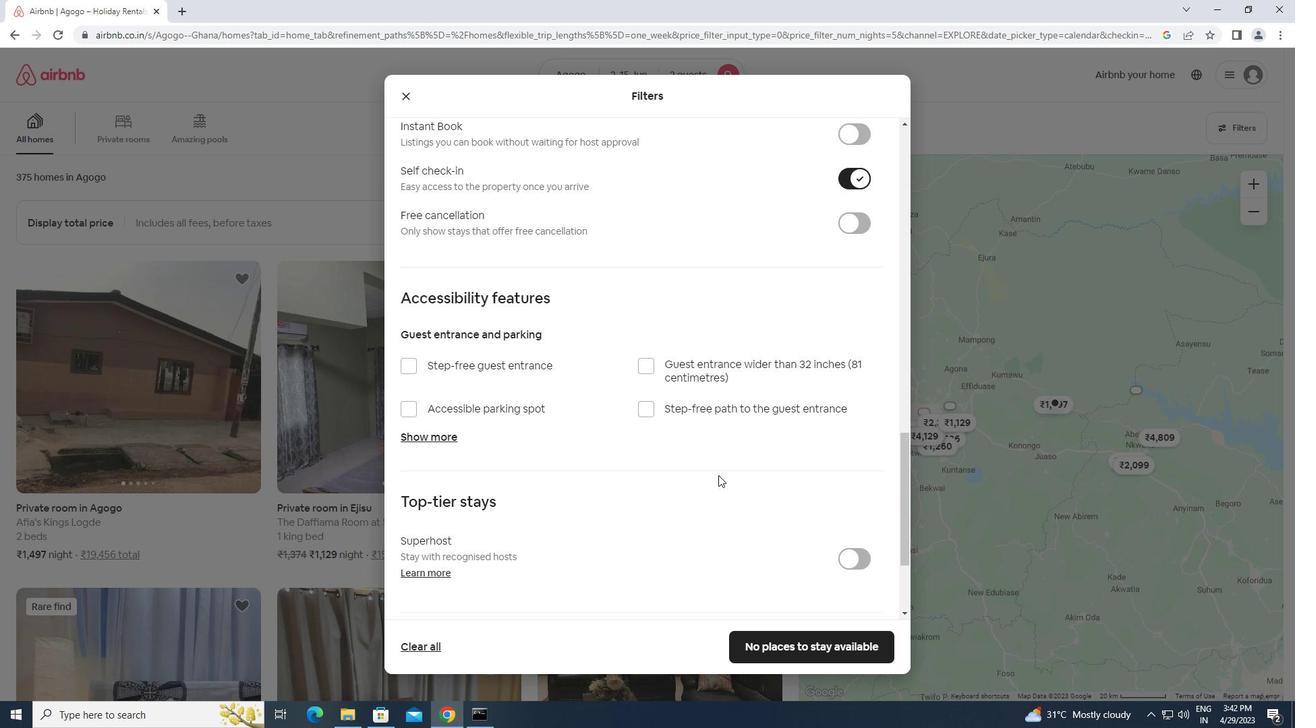 
Action: Mouse moved to (718, 476)
Screenshot: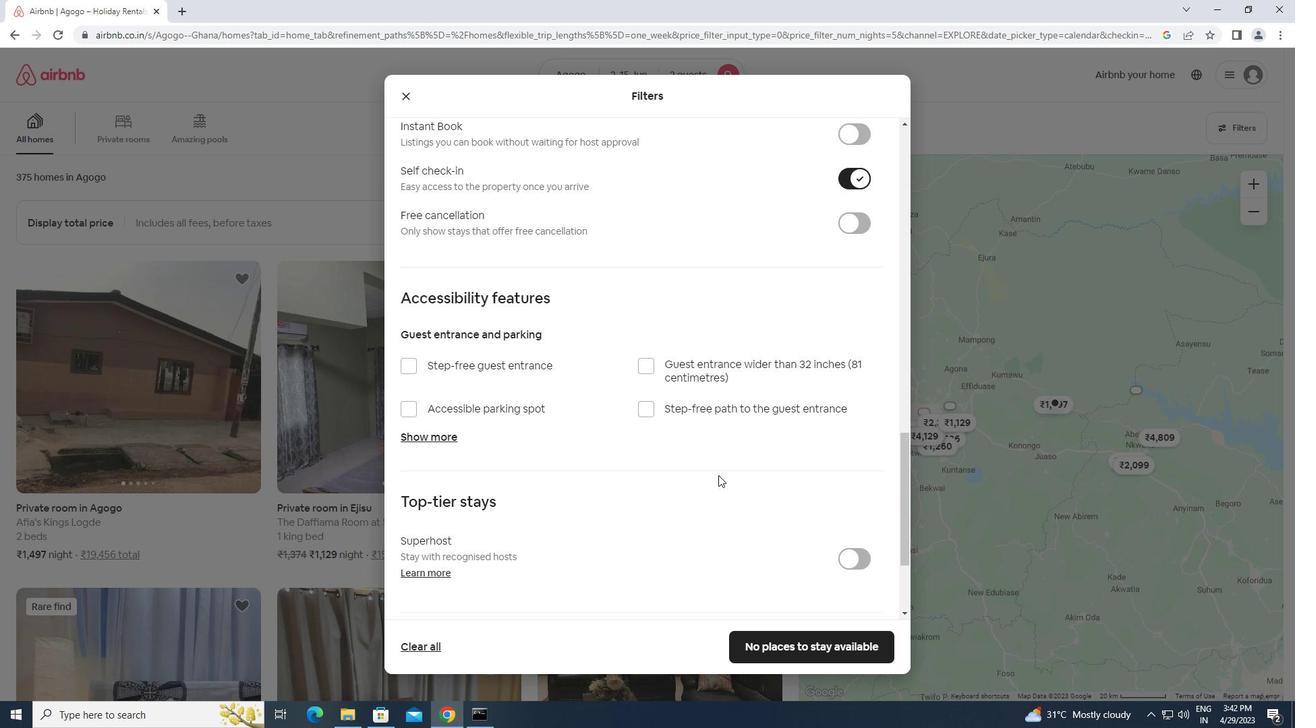 
Action: Mouse scrolled (718, 475) with delta (0, 0)
Screenshot: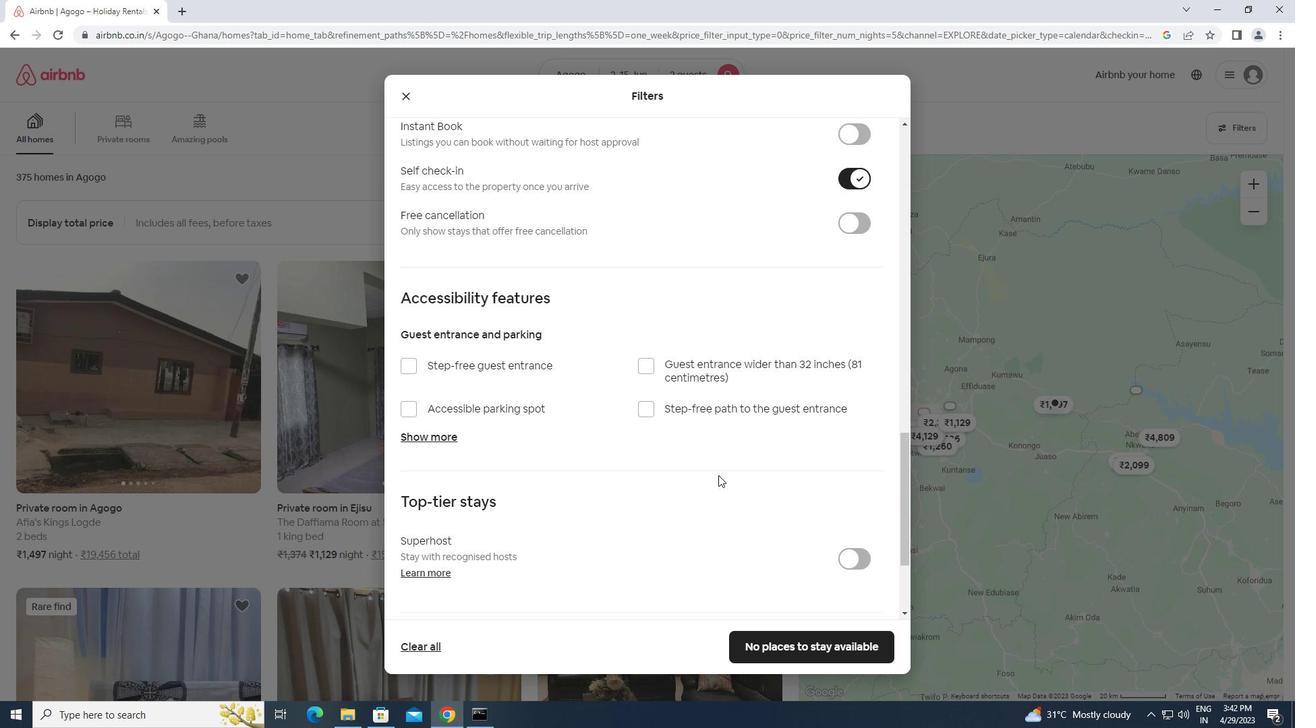 
Action: Mouse scrolled (718, 475) with delta (0, 0)
Screenshot: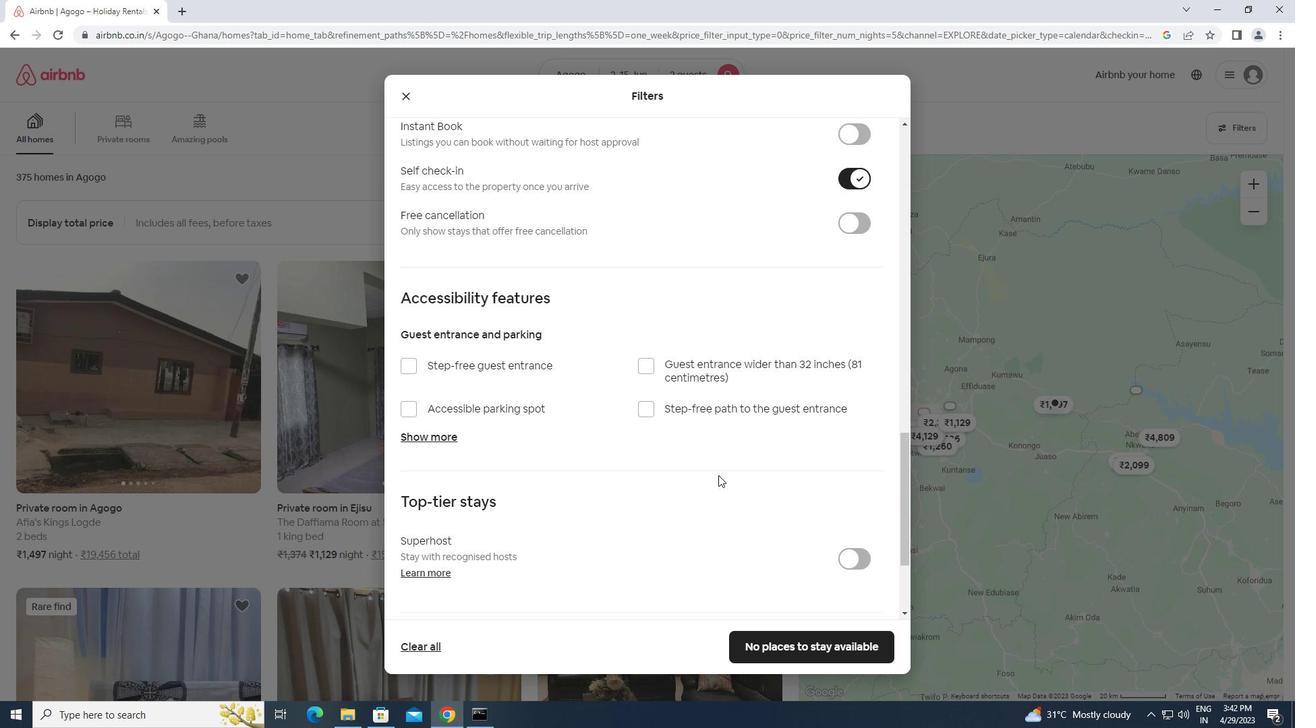 
Action: Mouse moved to (404, 523)
Screenshot: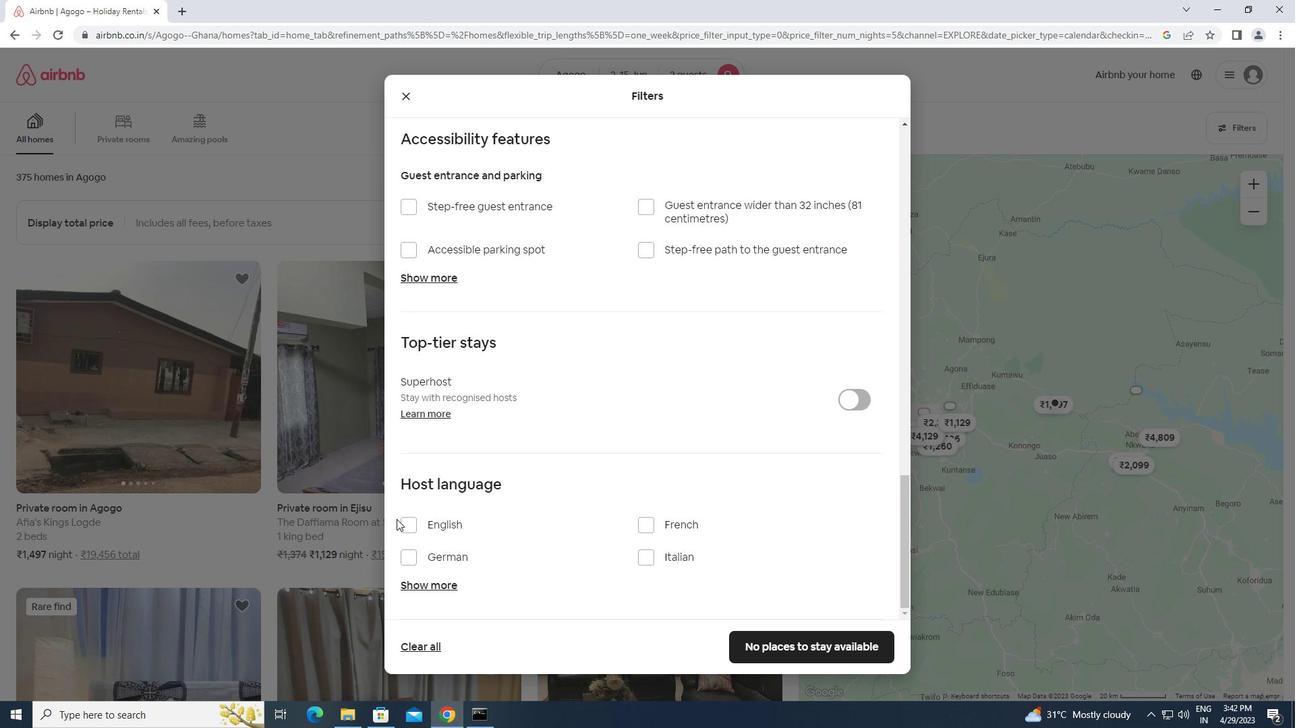 
Action: Mouse pressed left at (404, 523)
Screenshot: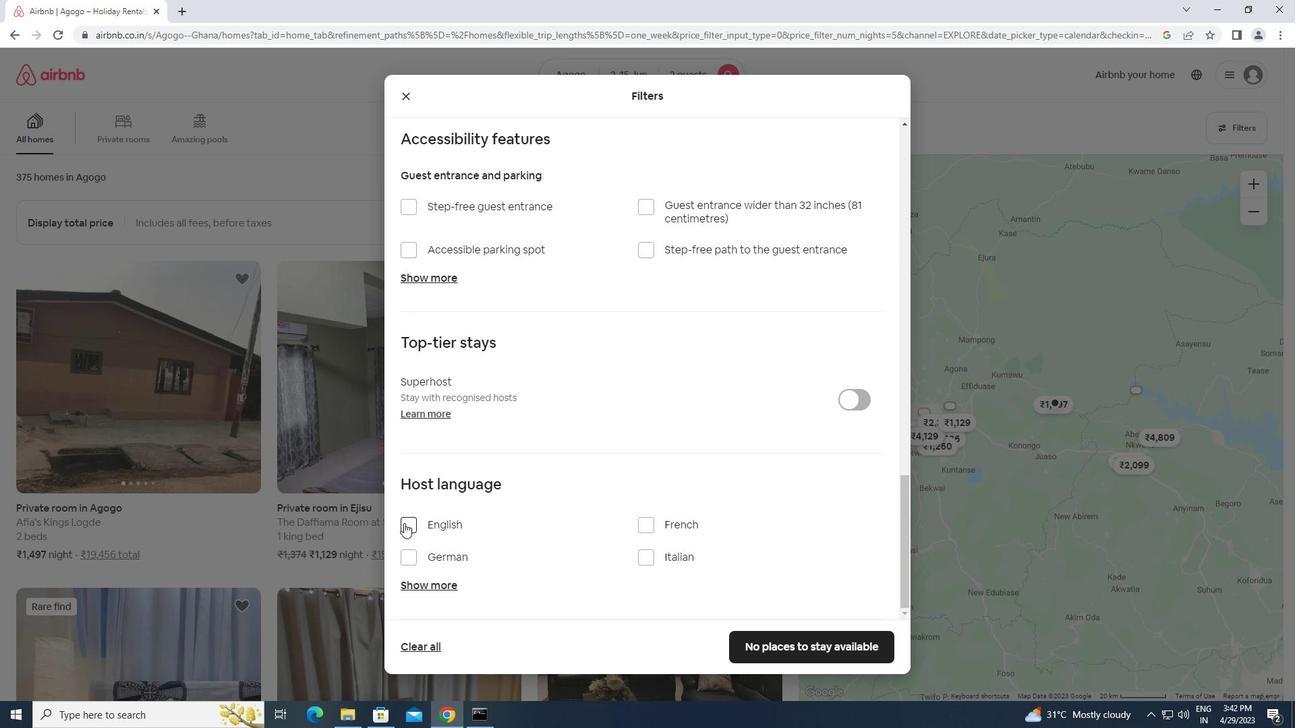 
Action: Mouse moved to (834, 642)
Screenshot: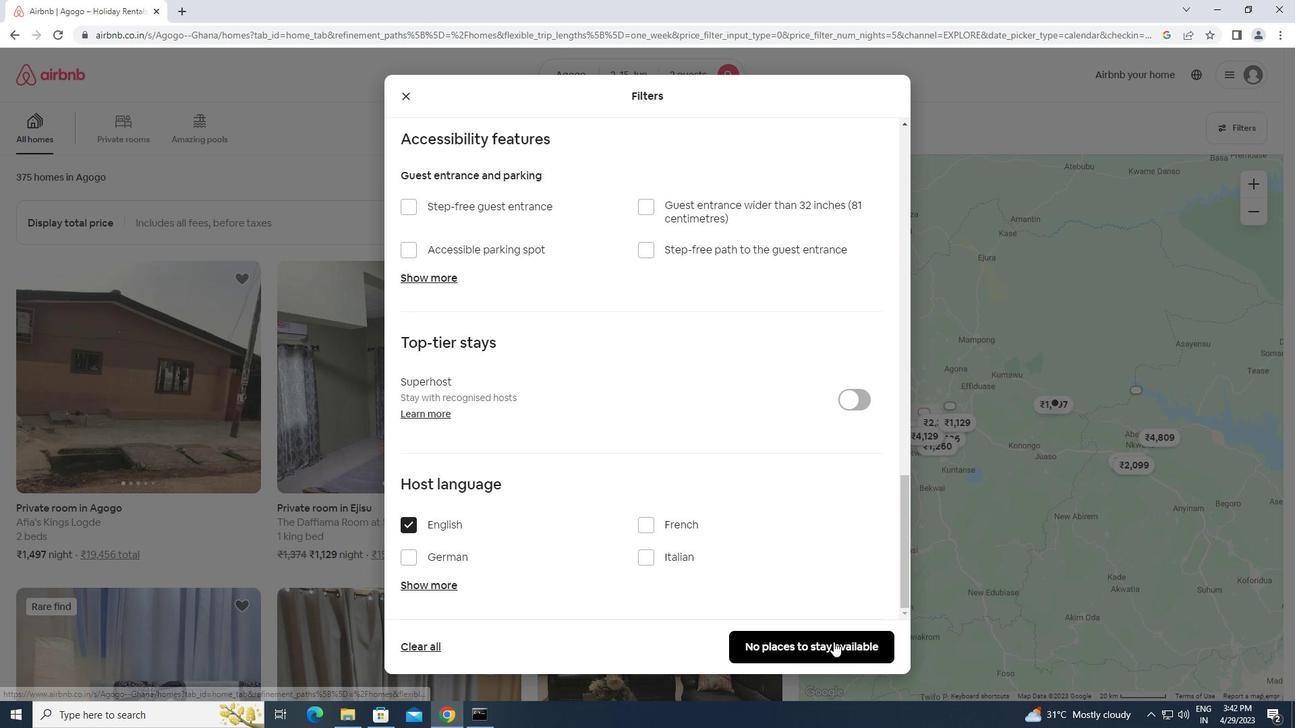 
Action: Mouse pressed left at (834, 642)
Screenshot: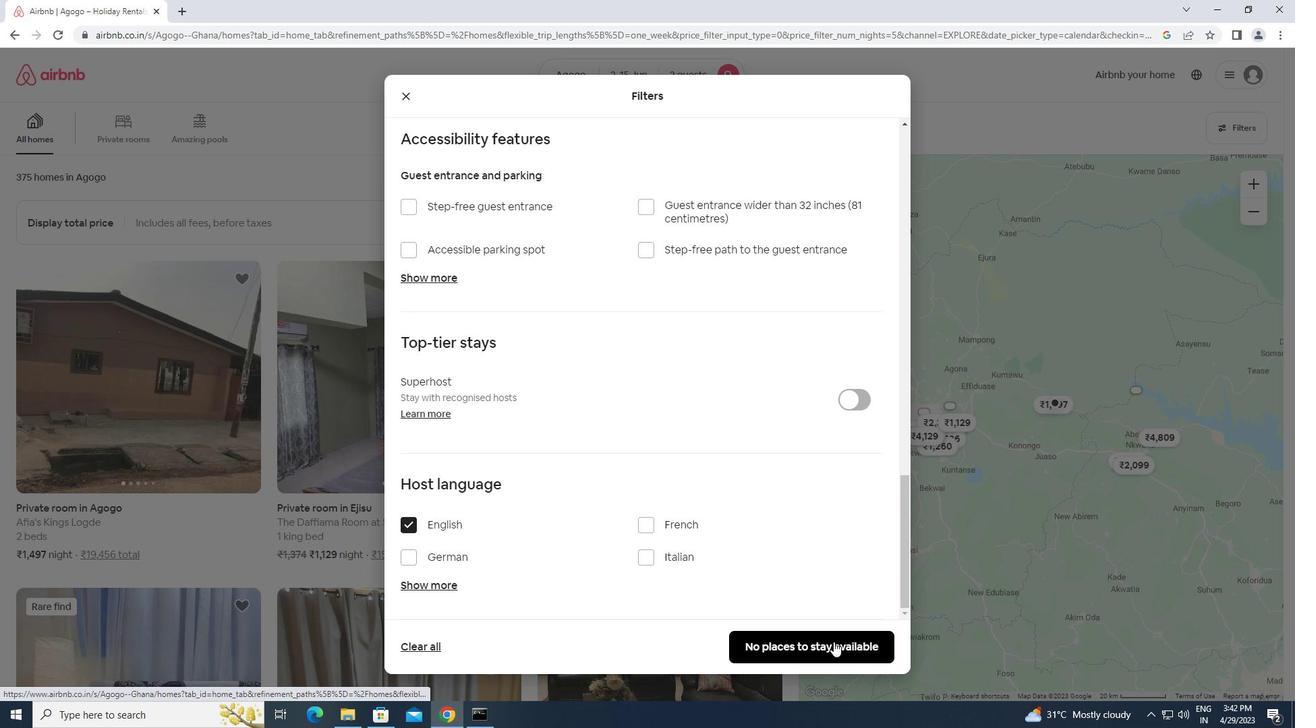 
